 Task: Use LinkedIn's search filters to find people by current company, school, service category, title, location, and profile language.
Action: Mouse moved to (499, 71)
Screenshot: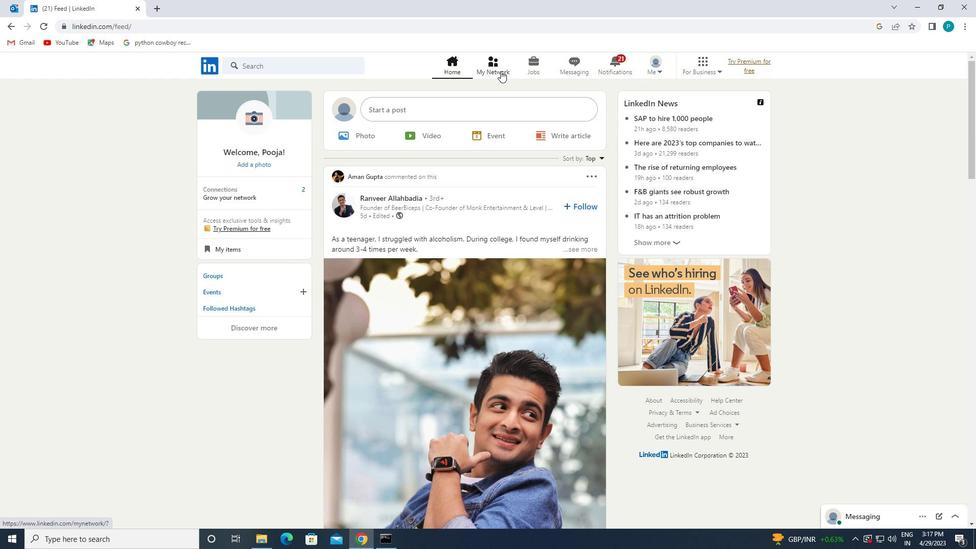 
Action: Mouse pressed left at (499, 71)
Screenshot: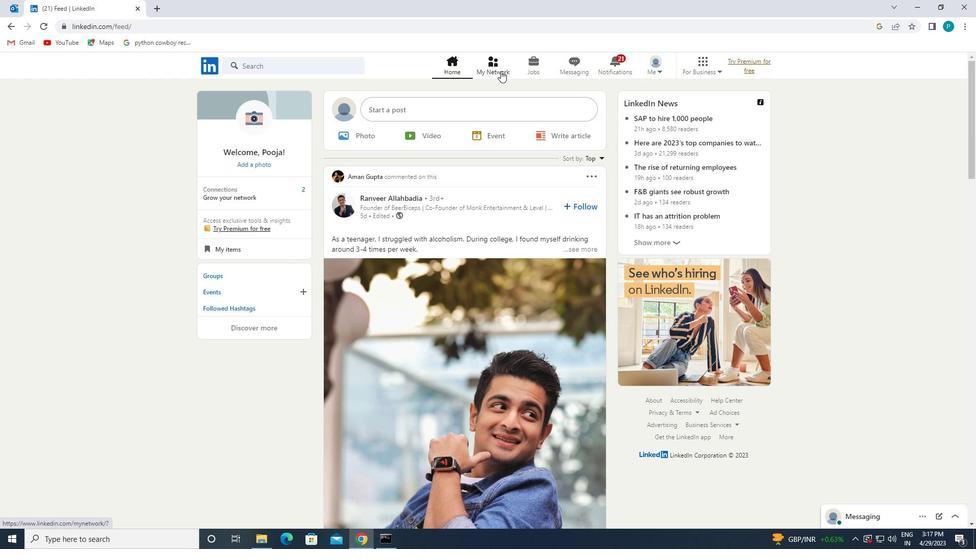 
Action: Mouse moved to (263, 125)
Screenshot: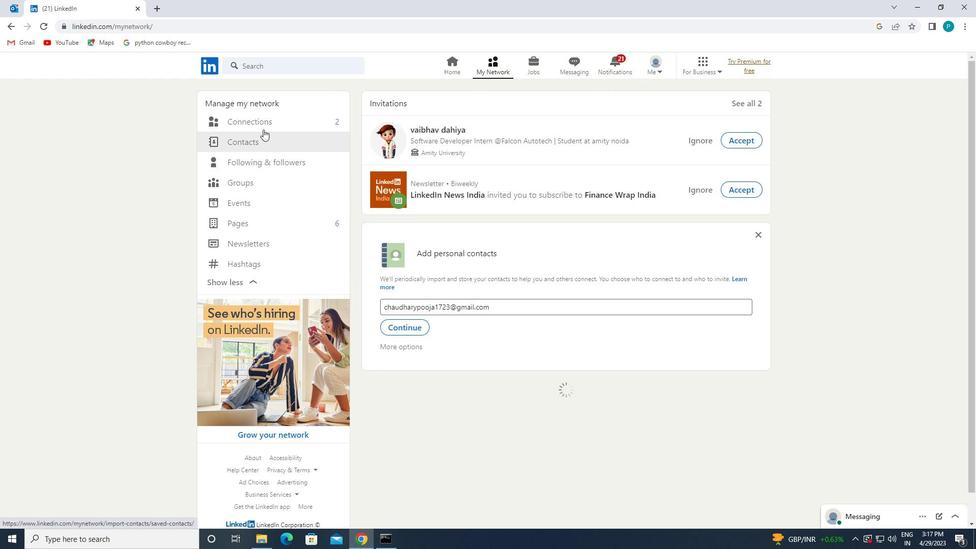
Action: Mouse pressed left at (263, 125)
Screenshot: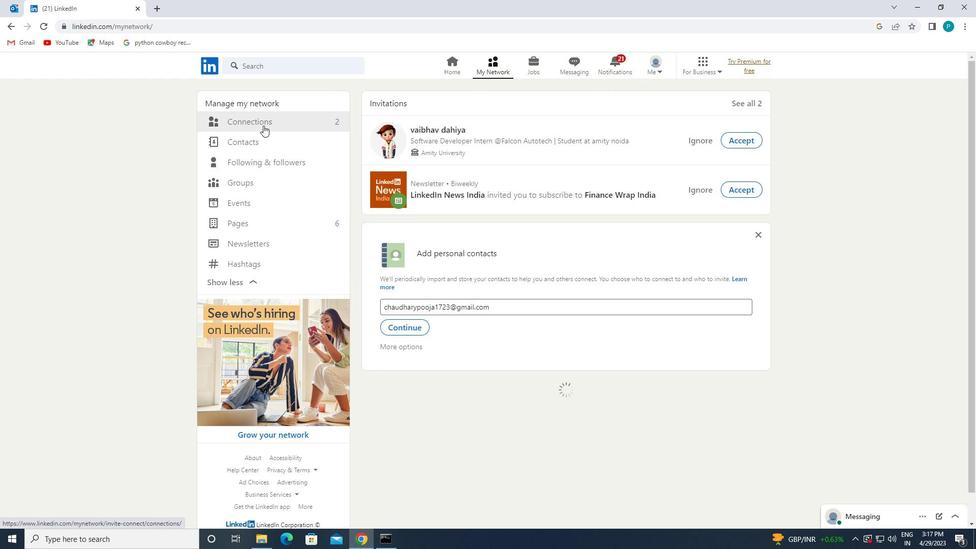 
Action: Mouse moved to (557, 123)
Screenshot: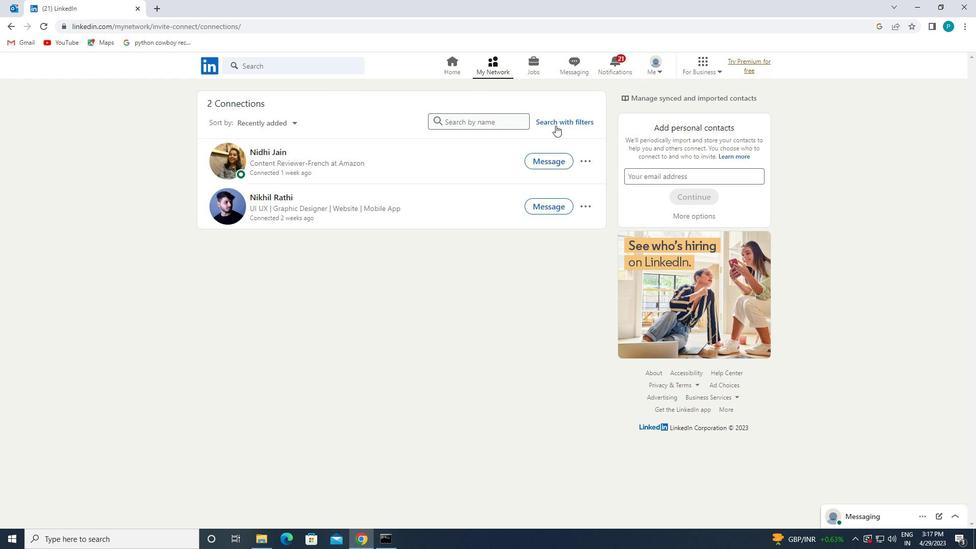 
Action: Mouse pressed left at (557, 123)
Screenshot: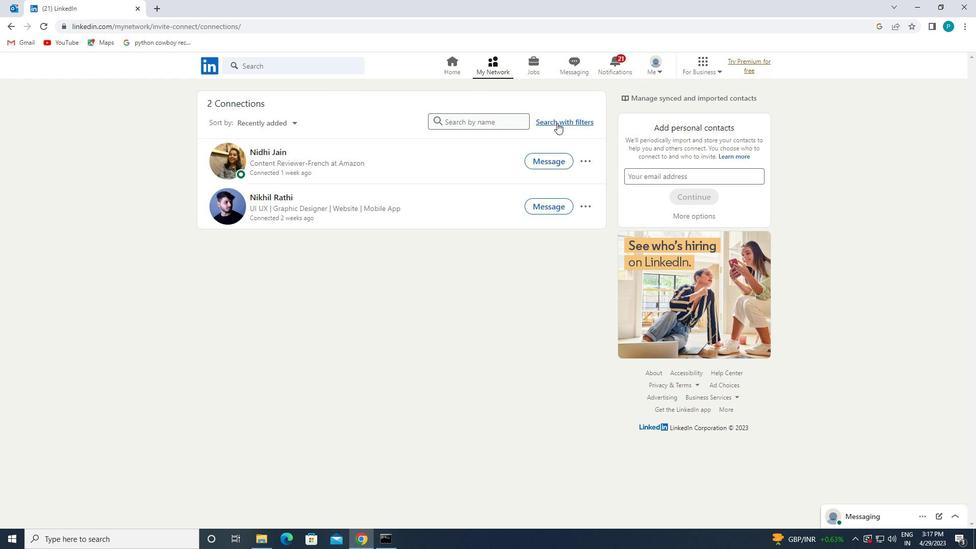 
Action: Mouse moved to (557, 93)
Screenshot: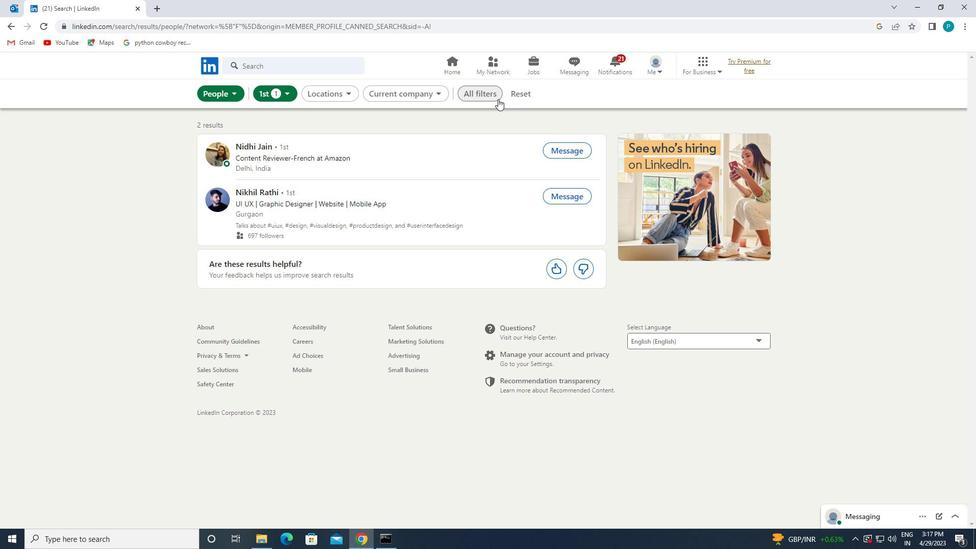 
Action: Mouse pressed left at (557, 93)
Screenshot: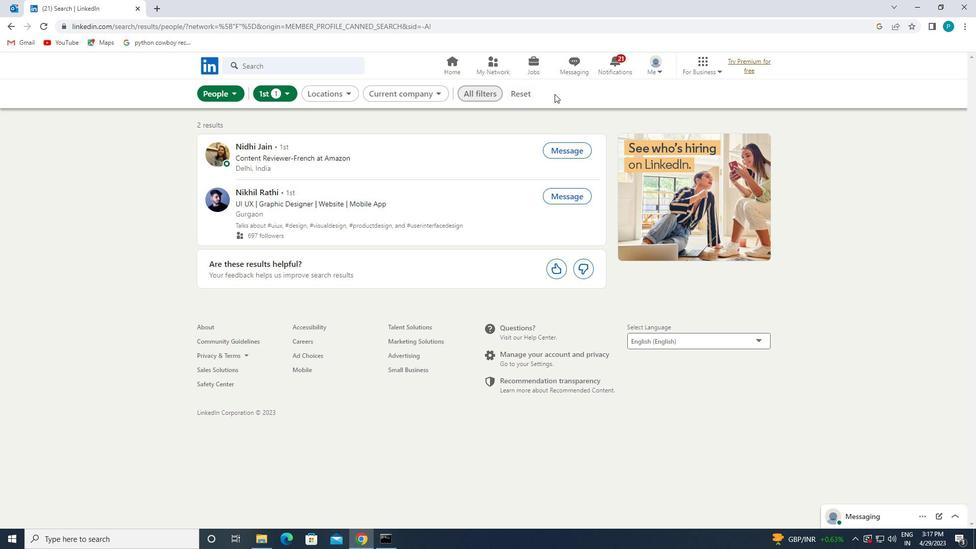 
Action: Mouse moved to (502, 96)
Screenshot: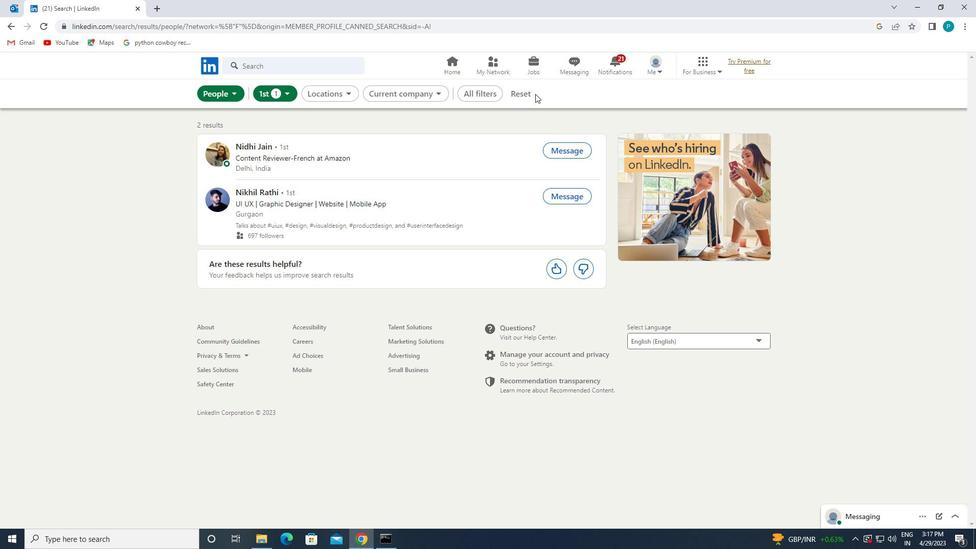 
Action: Mouse pressed left at (502, 96)
Screenshot: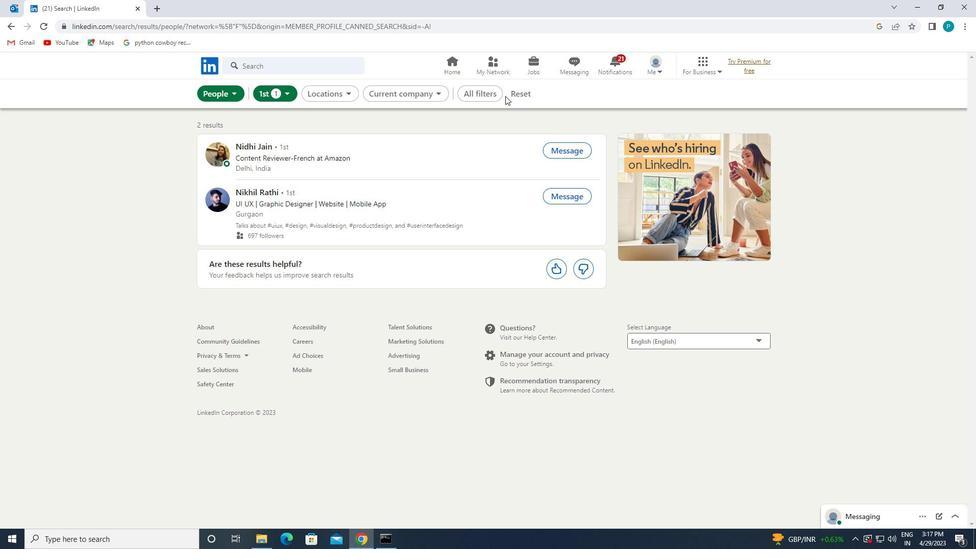 
Action: Mouse moved to (524, 96)
Screenshot: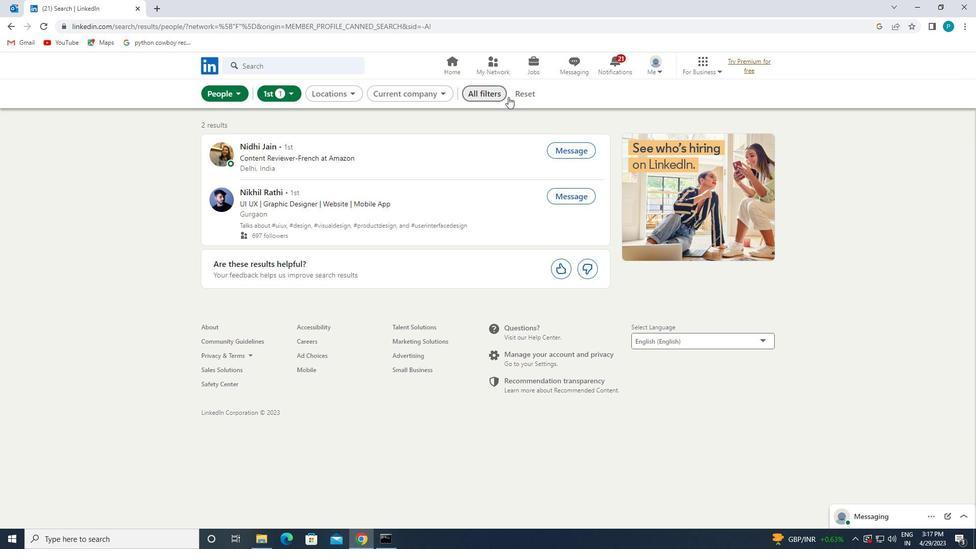 
Action: Mouse pressed left at (524, 96)
Screenshot: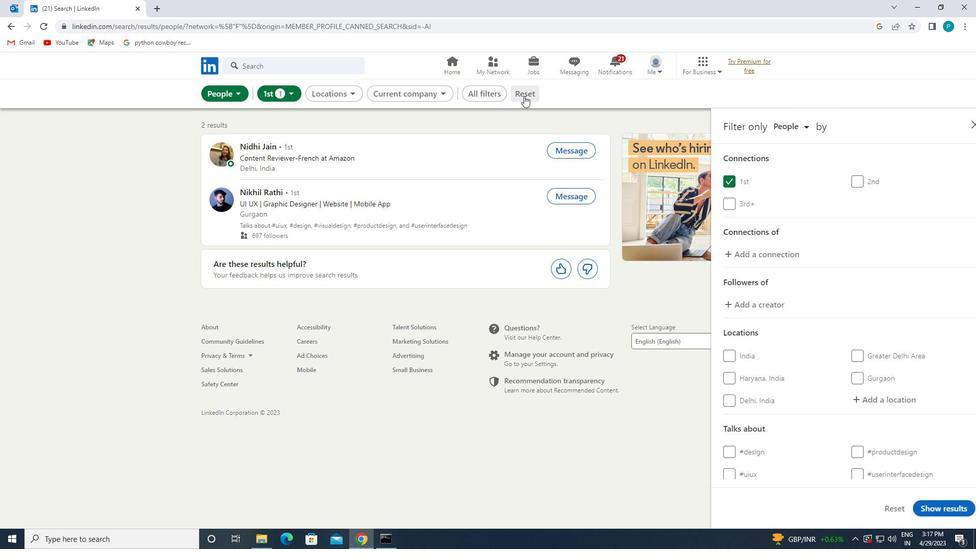 
Action: Mouse moved to (818, 268)
Screenshot: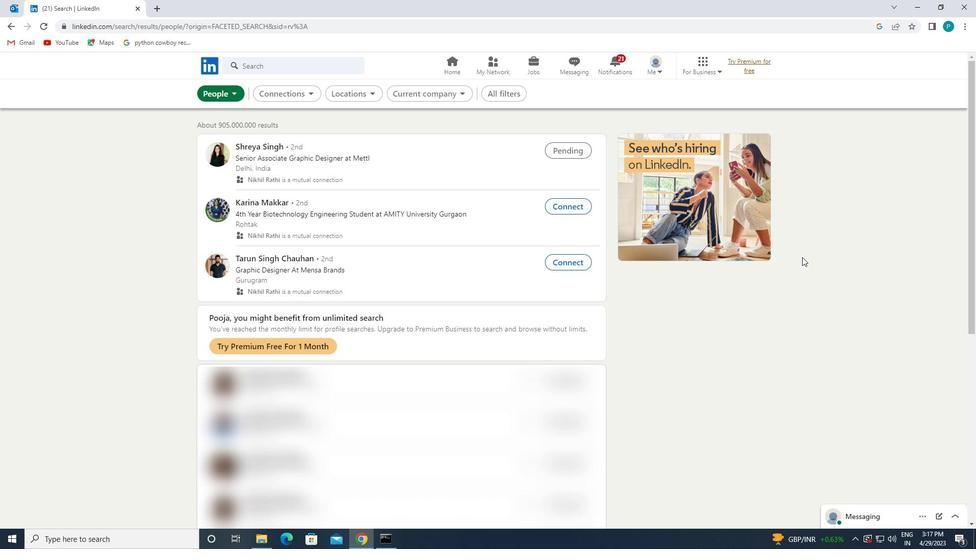
Action: Mouse scrolled (818, 267) with delta (0, 0)
Screenshot: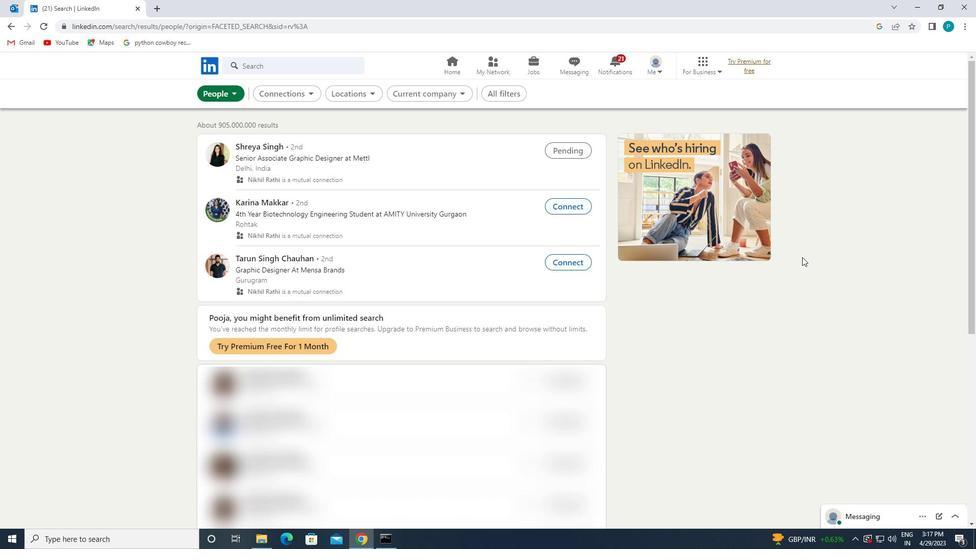 
Action: Mouse scrolled (818, 267) with delta (0, 0)
Screenshot: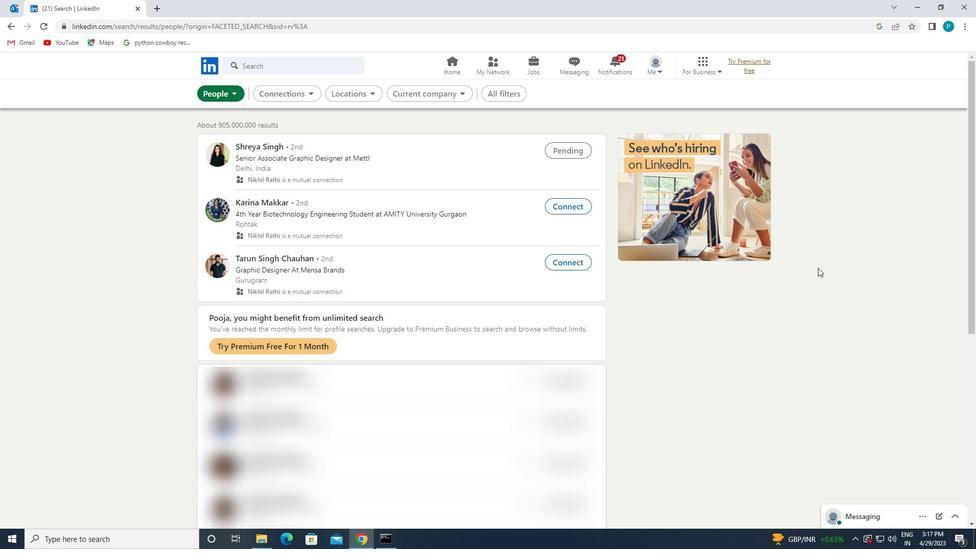 
Action: Mouse moved to (502, 96)
Screenshot: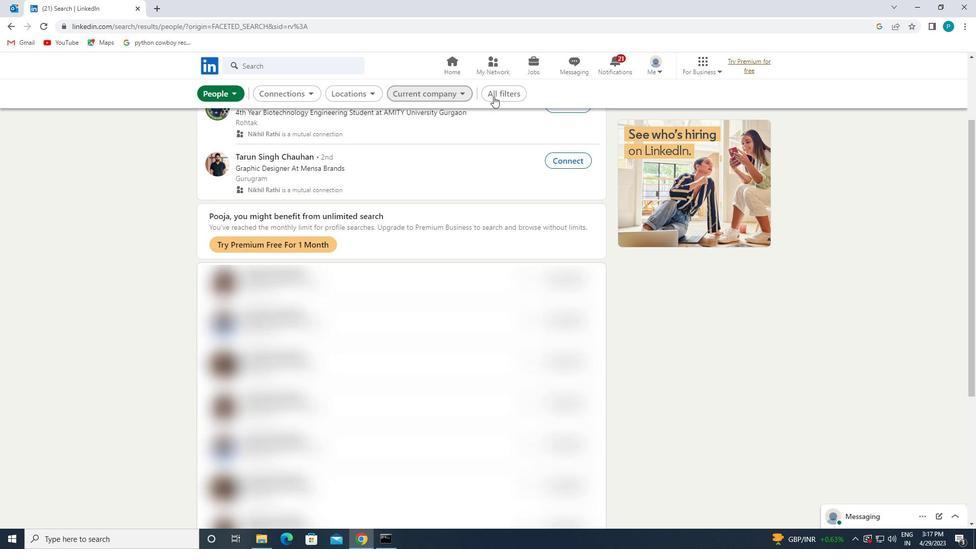 
Action: Mouse pressed left at (502, 96)
Screenshot: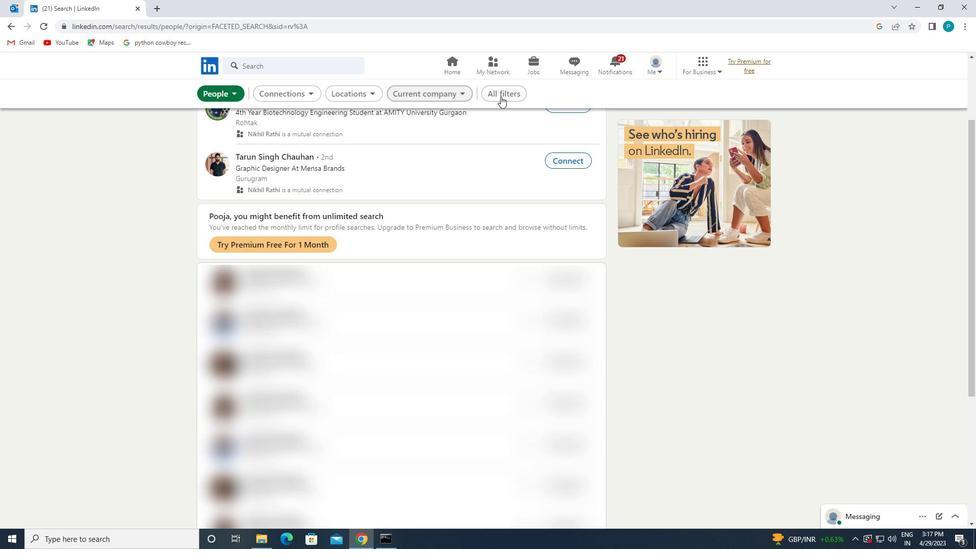 
Action: Mouse moved to (823, 298)
Screenshot: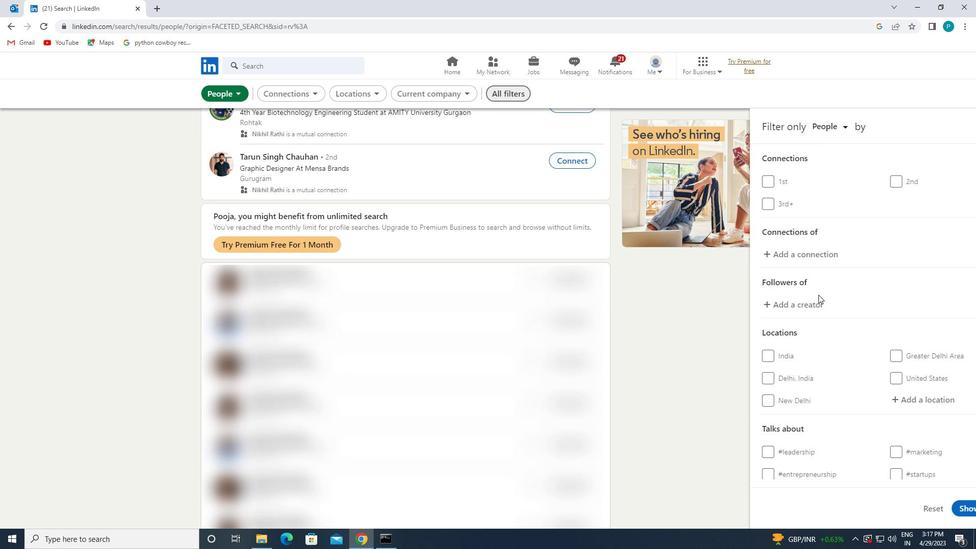 
Action: Mouse scrolled (823, 297) with delta (0, 0)
Screenshot: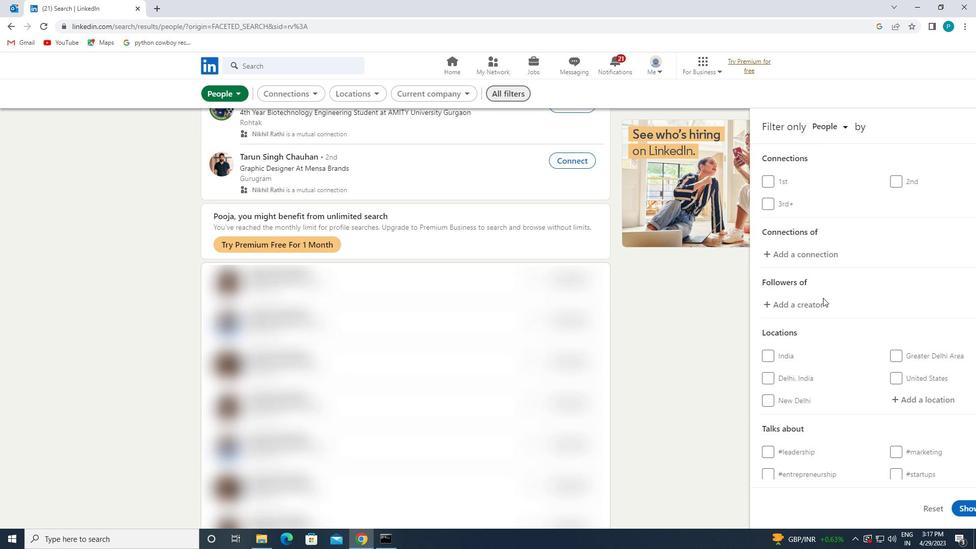 
Action: Mouse scrolled (823, 297) with delta (0, 0)
Screenshot: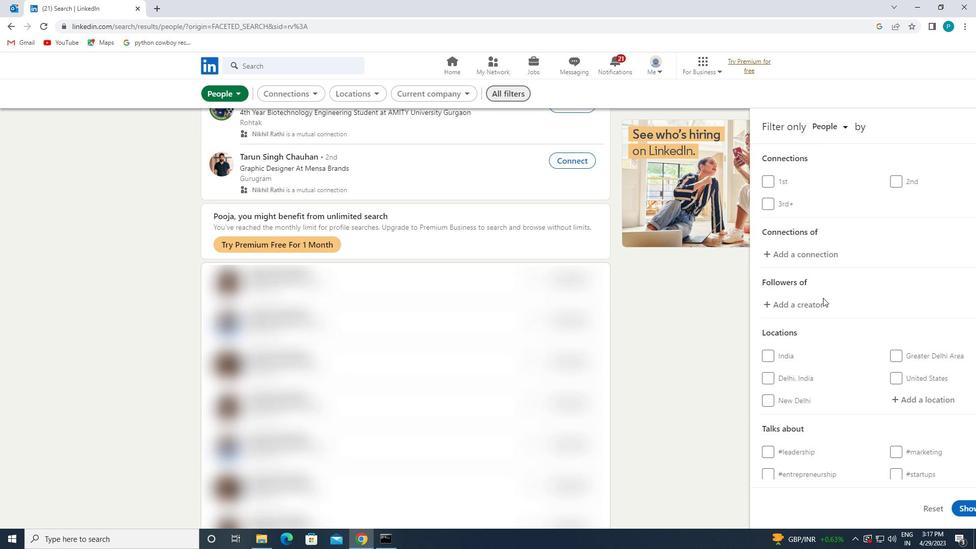 
Action: Mouse moved to (856, 305)
Screenshot: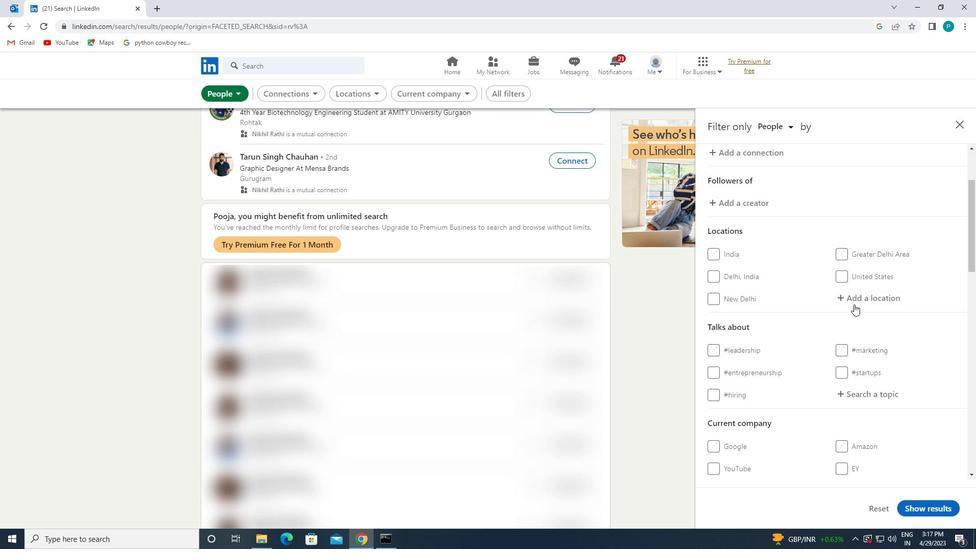 
Action: Mouse pressed left at (856, 305)
Screenshot: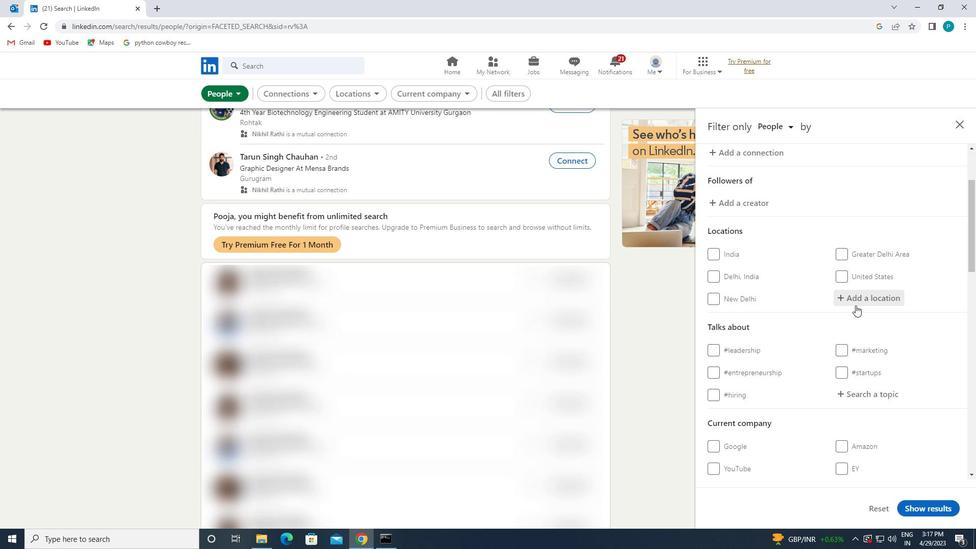 
Action: Mouse moved to (867, 299)
Screenshot: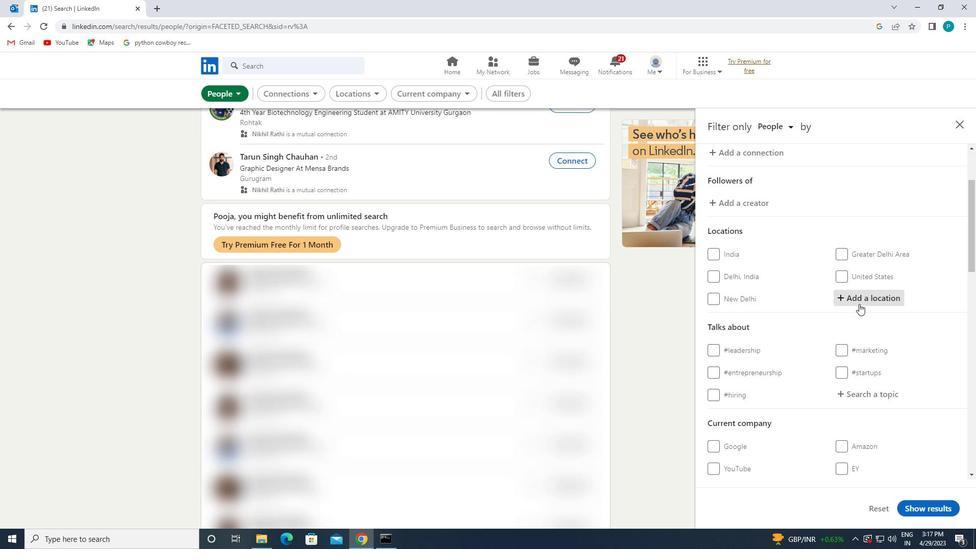 
Action: Key pressed <Key.caps_lock>x<Key.caps_lock>ihe
Screenshot: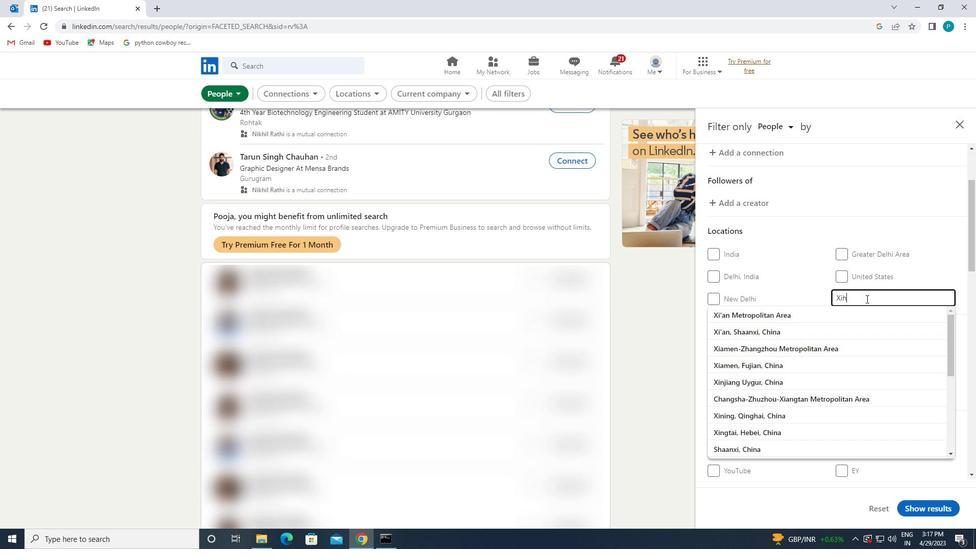 
Action: Mouse moved to (872, 382)
Screenshot: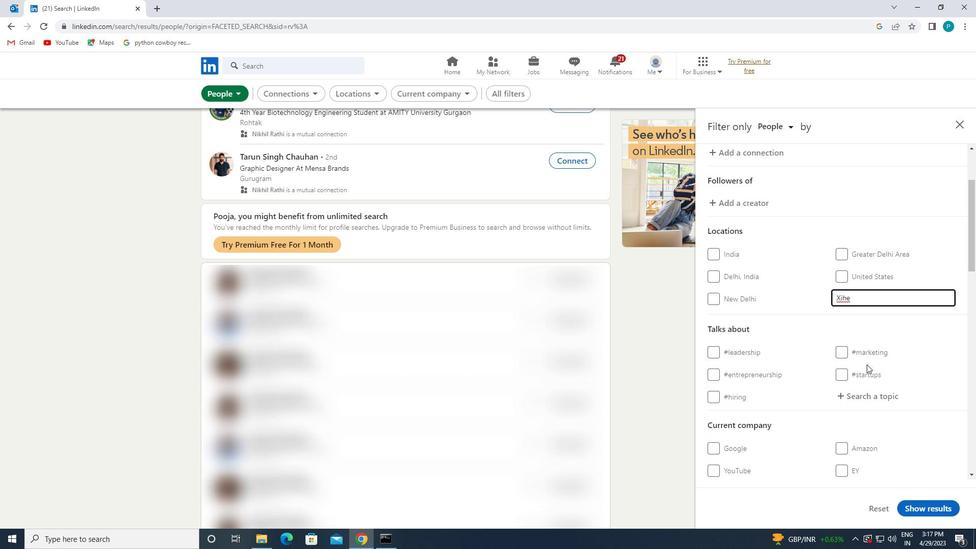 
Action: Mouse scrolled (872, 382) with delta (0, 0)
Screenshot: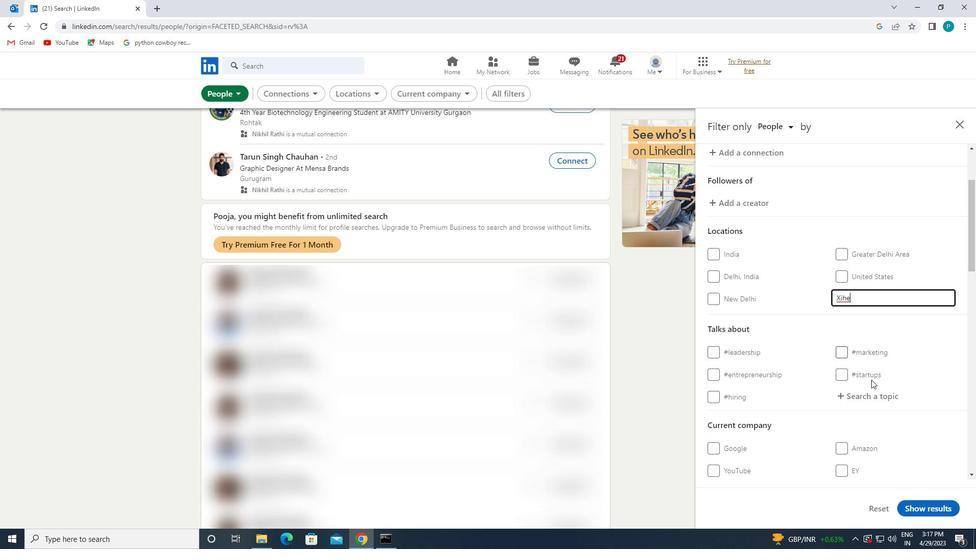 
Action: Mouse moved to (863, 348)
Screenshot: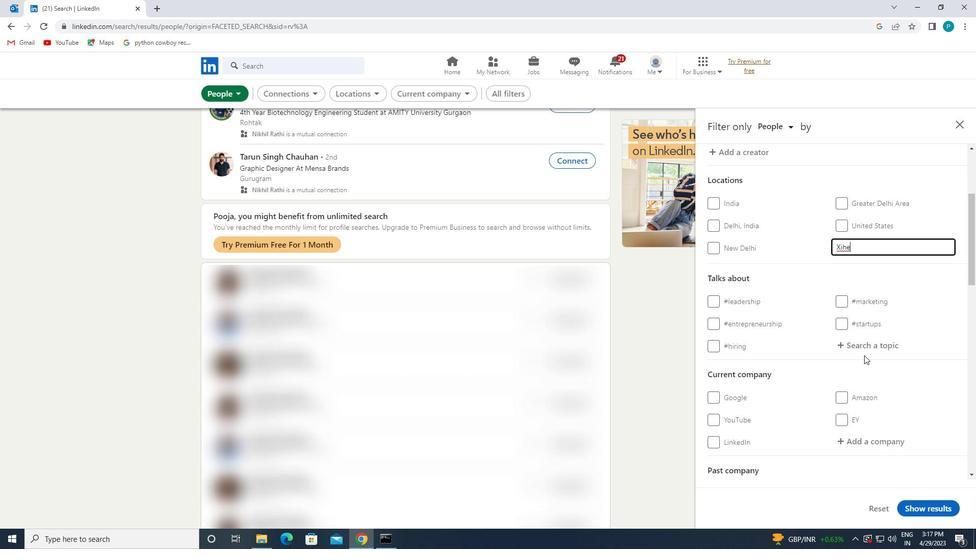 
Action: Mouse pressed left at (863, 348)
Screenshot: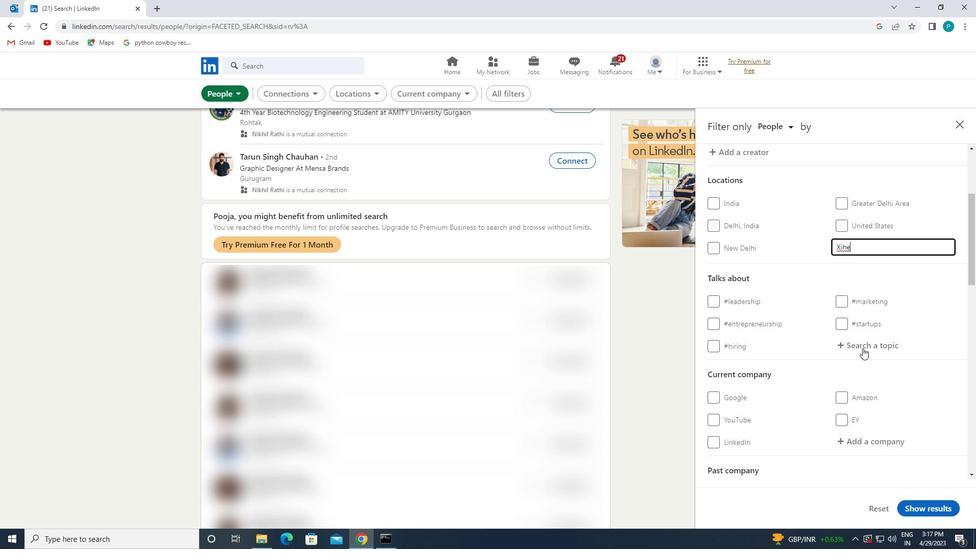 
Action: Key pressed <Key.shift>#STRATEGY
Screenshot: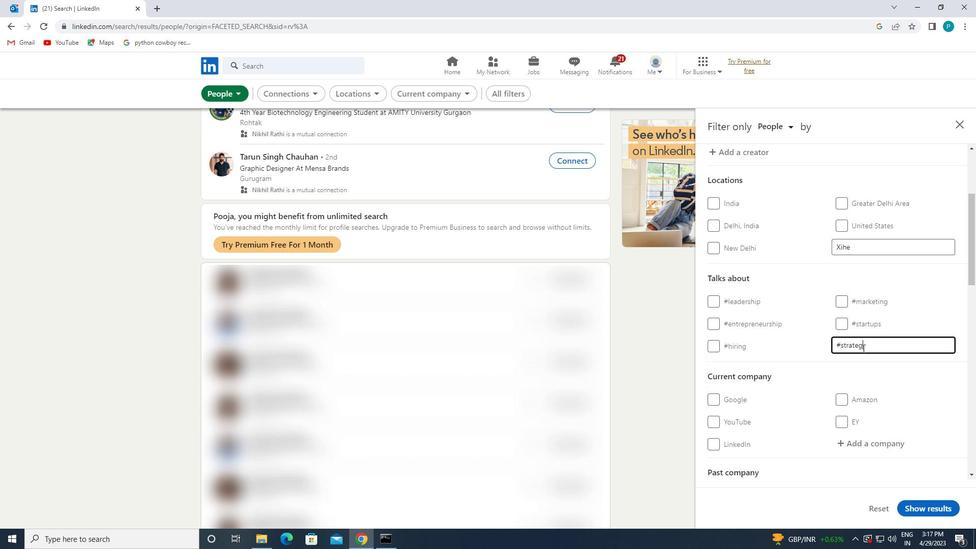 
Action: Mouse moved to (830, 432)
Screenshot: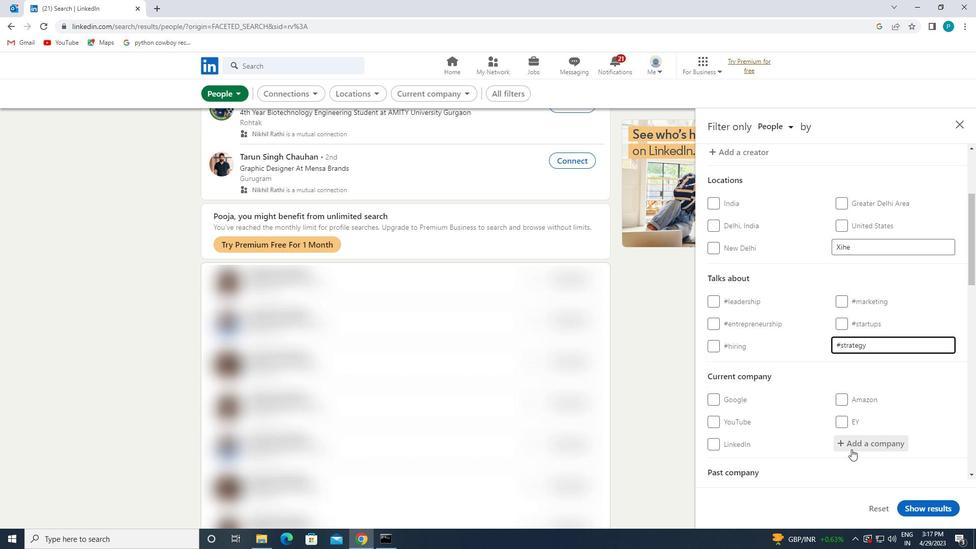 
Action: Mouse scrolled (830, 431) with delta (0, 0)
Screenshot: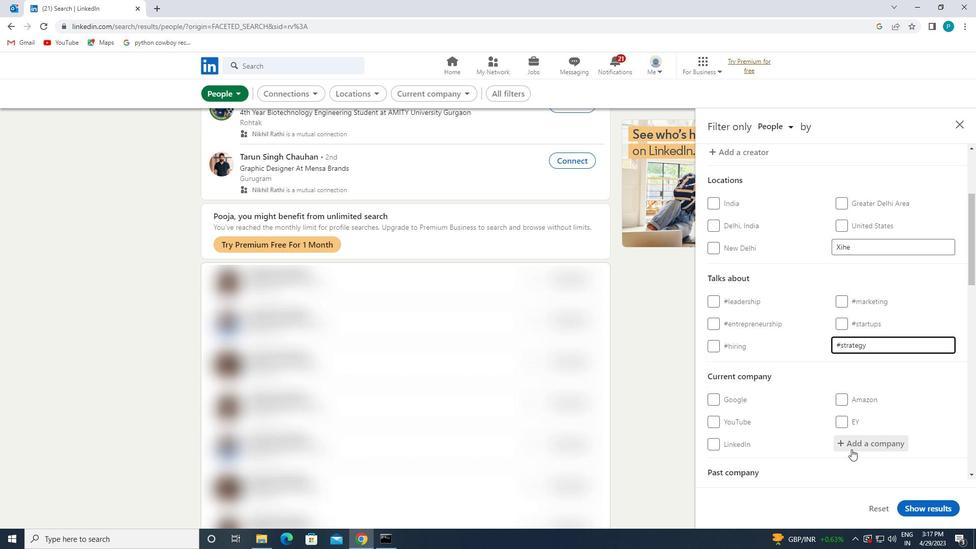 
Action: Mouse scrolled (830, 431) with delta (0, 0)
Screenshot: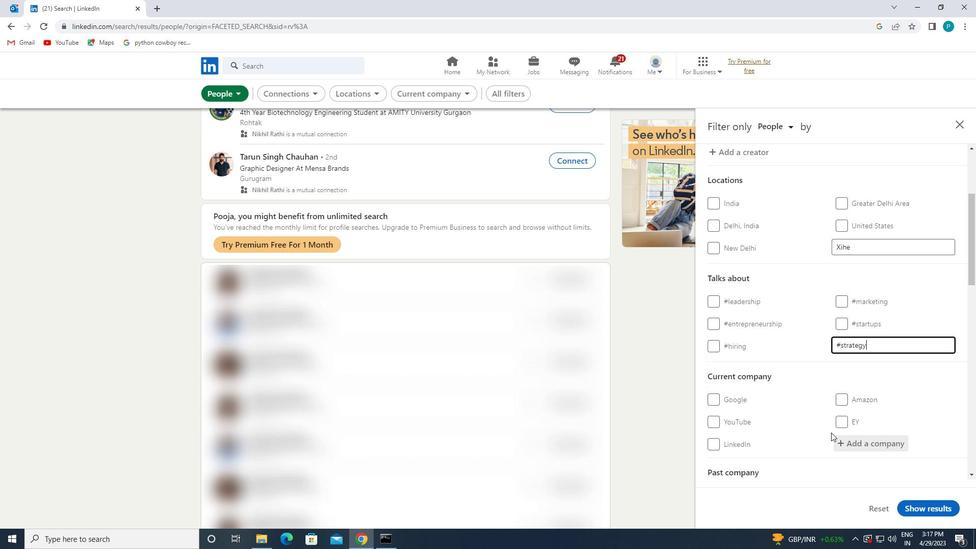 
Action: Mouse scrolled (830, 431) with delta (0, 0)
Screenshot: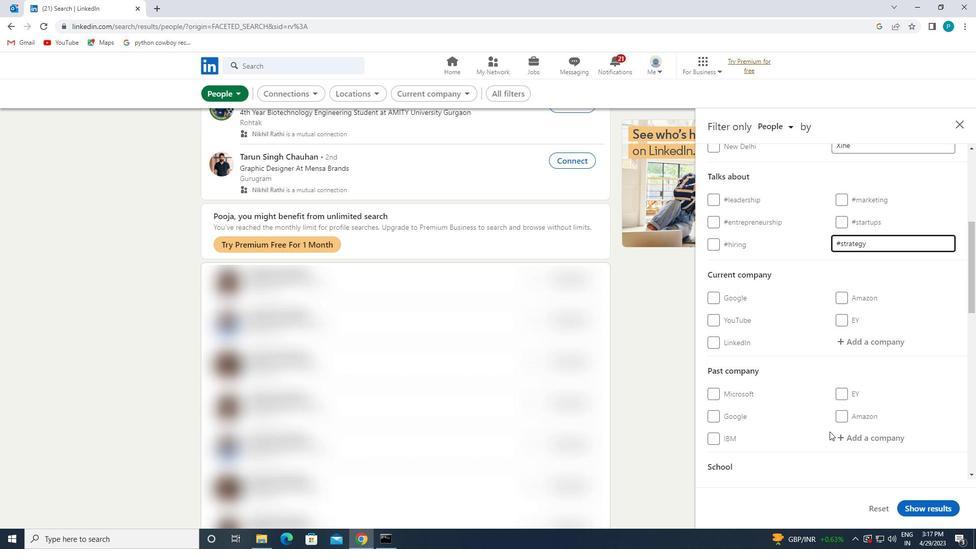 
Action: Mouse scrolled (830, 431) with delta (0, 0)
Screenshot: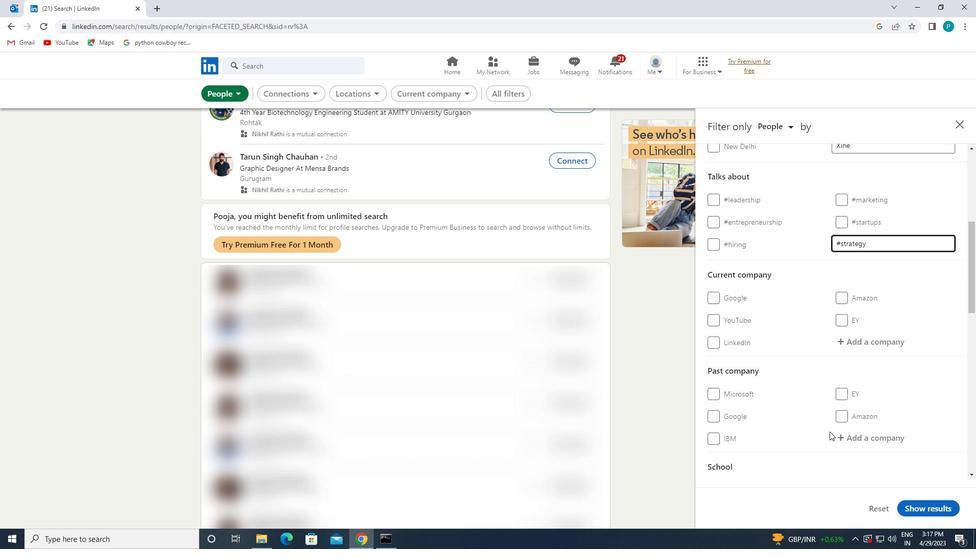 
Action: Mouse moved to (781, 409)
Screenshot: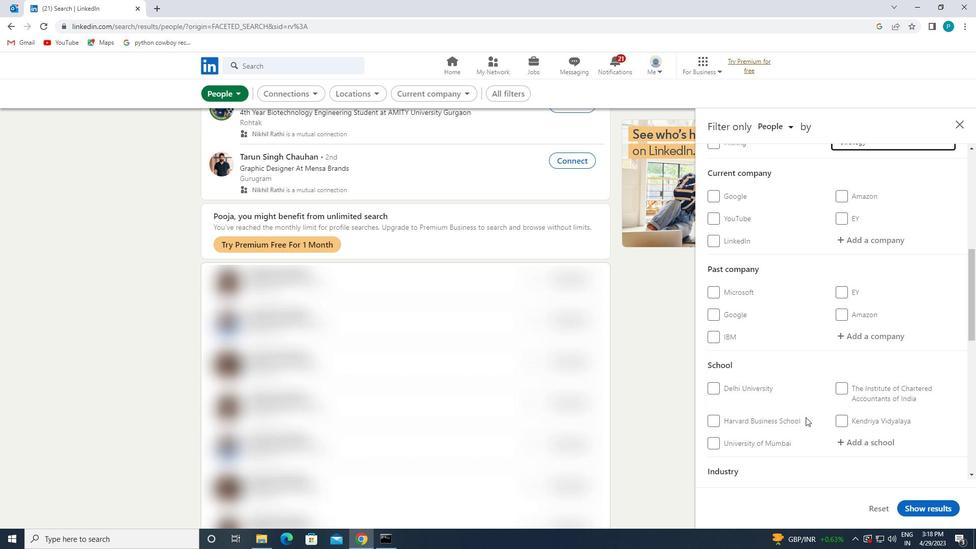 
Action: Mouse scrolled (781, 408) with delta (0, 0)
Screenshot: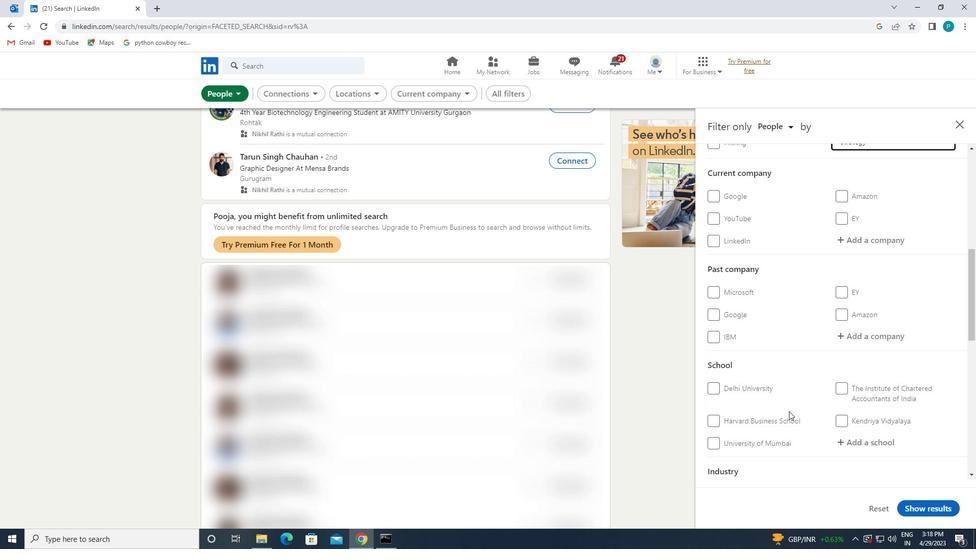 
Action: Mouse scrolled (781, 408) with delta (0, 0)
Screenshot: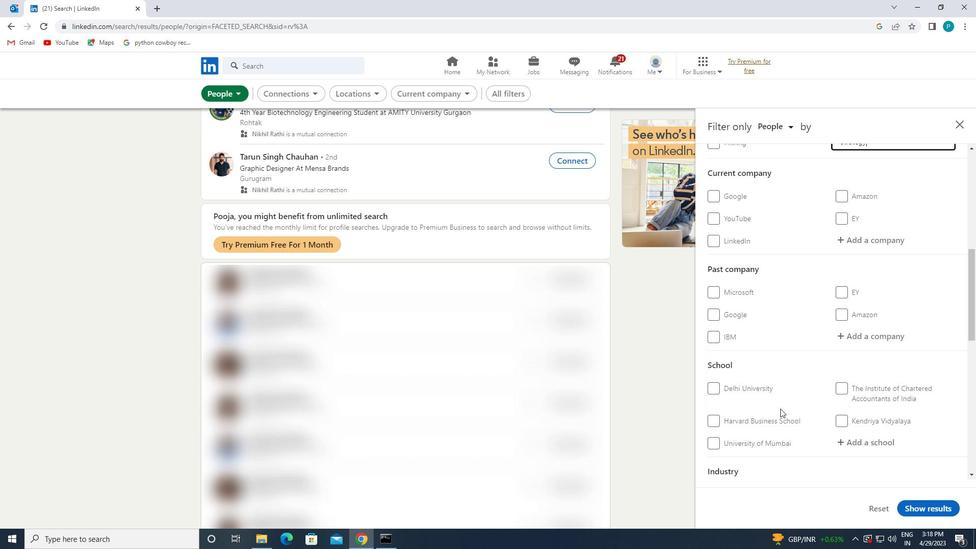 
Action: Mouse moved to (768, 411)
Screenshot: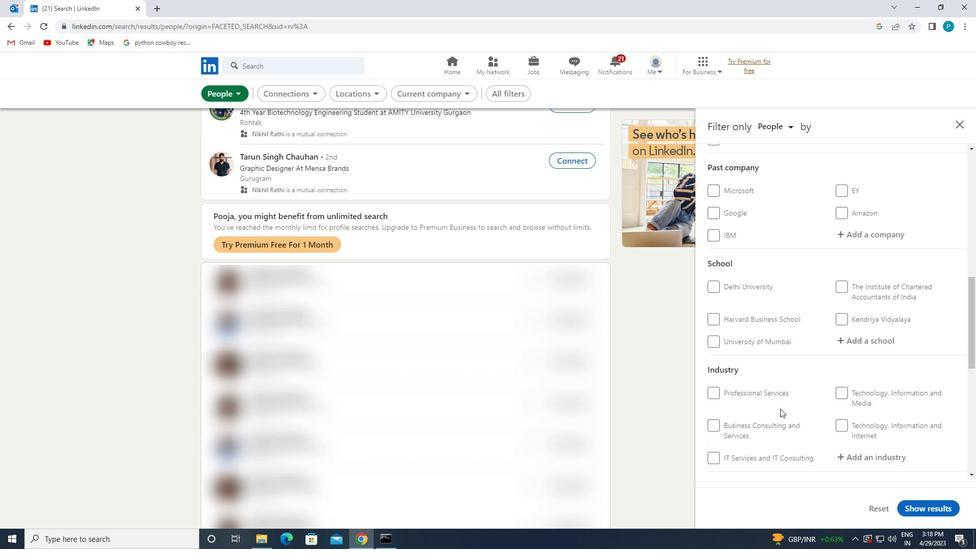 
Action: Mouse scrolled (768, 410) with delta (0, 0)
Screenshot: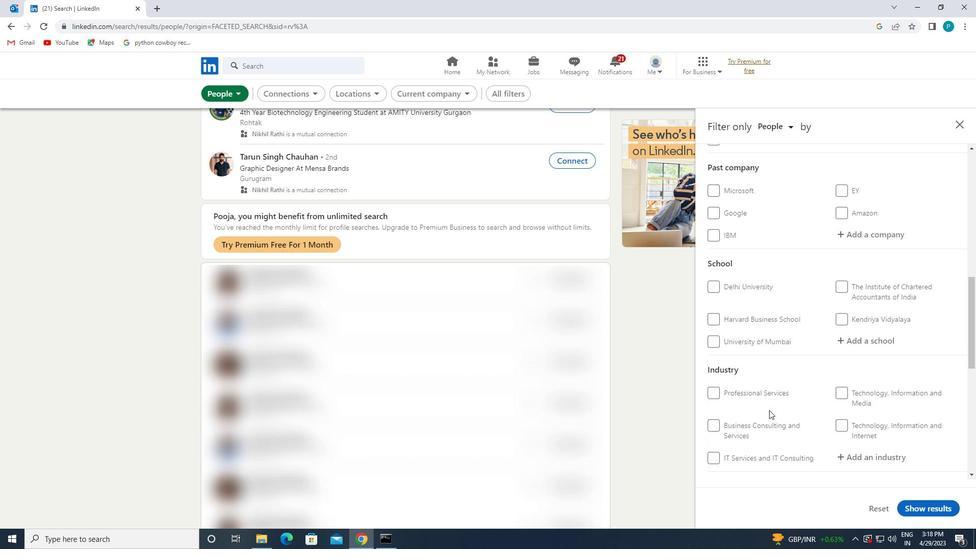
Action: Mouse scrolled (768, 410) with delta (0, 0)
Screenshot: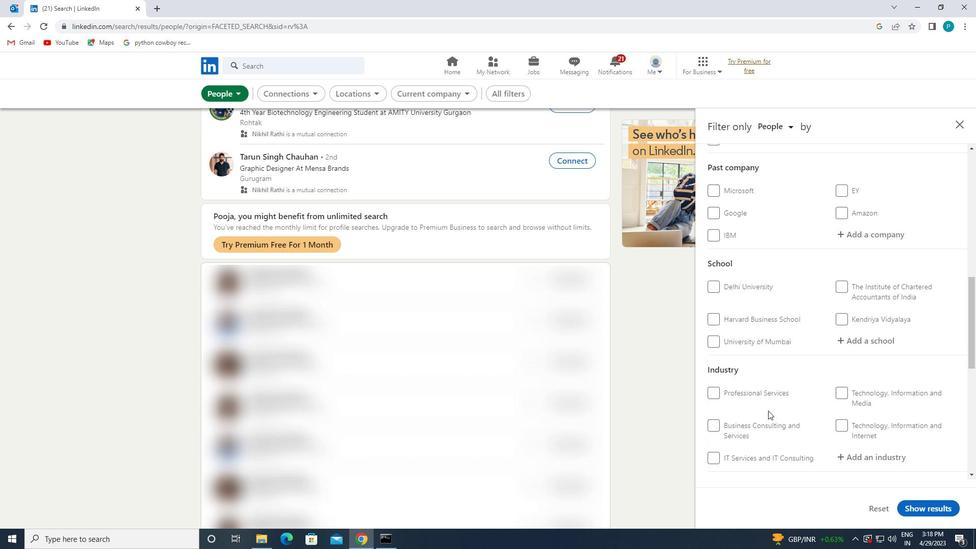 
Action: Mouse scrolled (768, 410) with delta (0, 0)
Screenshot: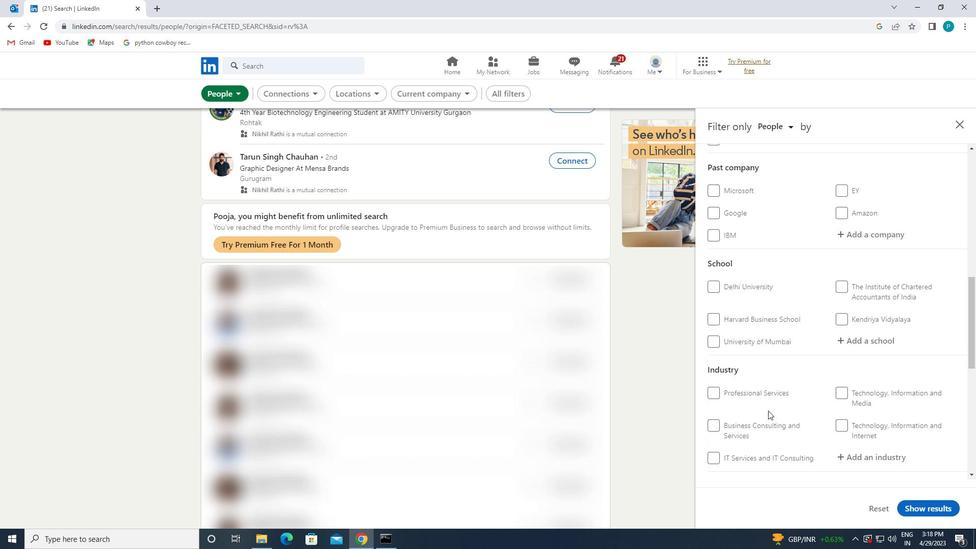 
Action: Mouse moved to (851, 349)
Screenshot: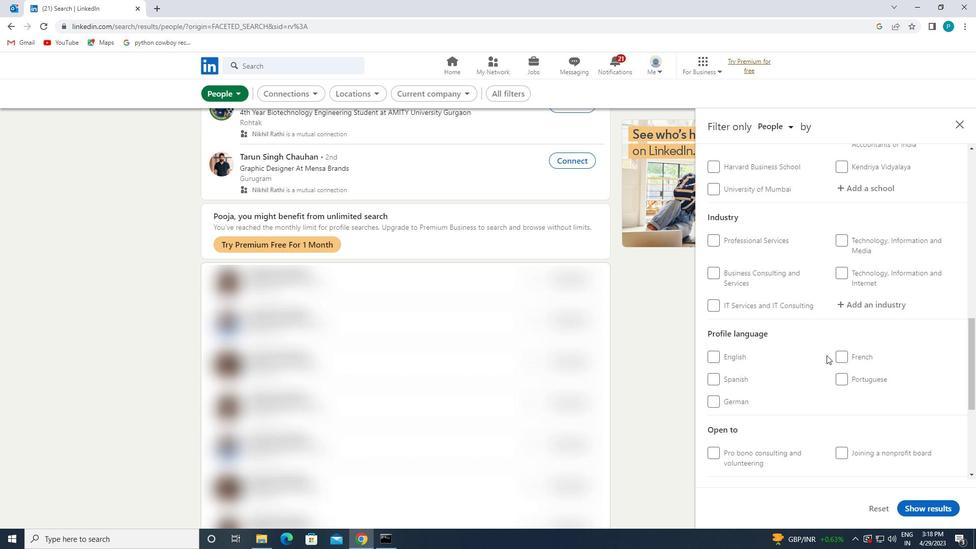 
Action: Mouse pressed left at (851, 349)
Screenshot: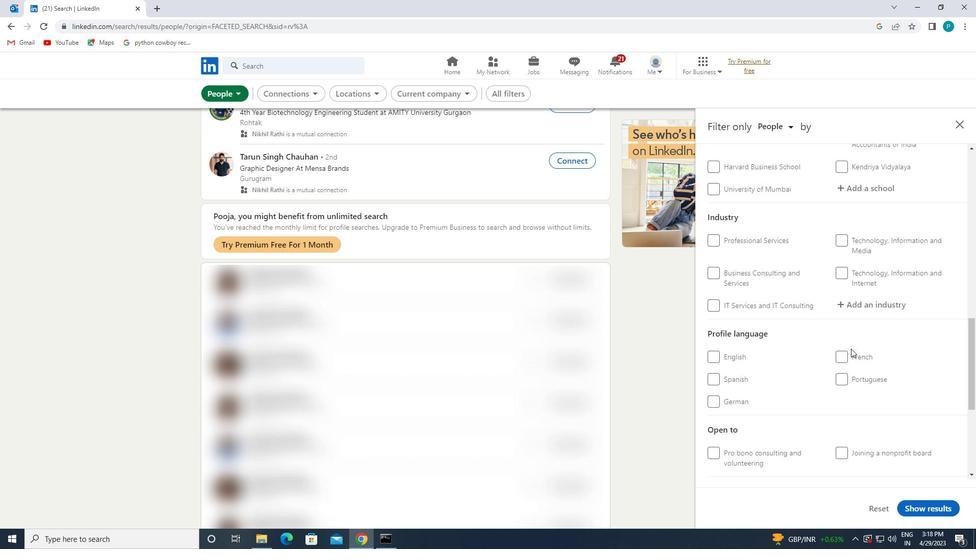 
Action: Mouse moved to (859, 358)
Screenshot: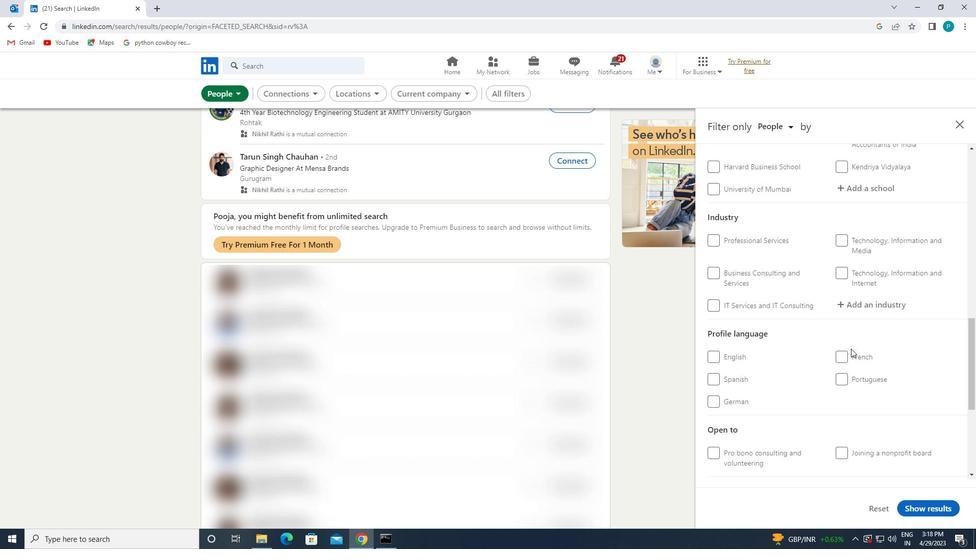
Action: Mouse pressed left at (859, 358)
Screenshot: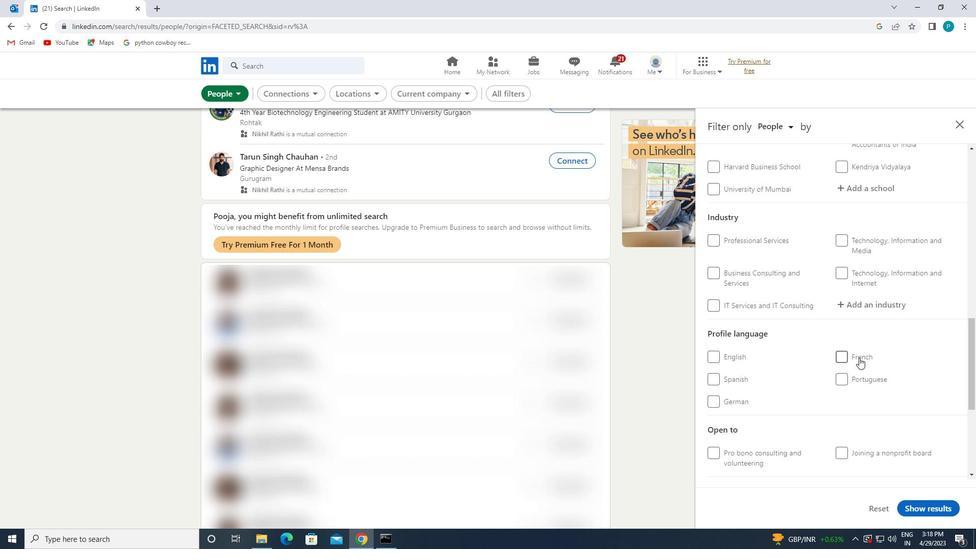 
Action: Mouse moved to (897, 349)
Screenshot: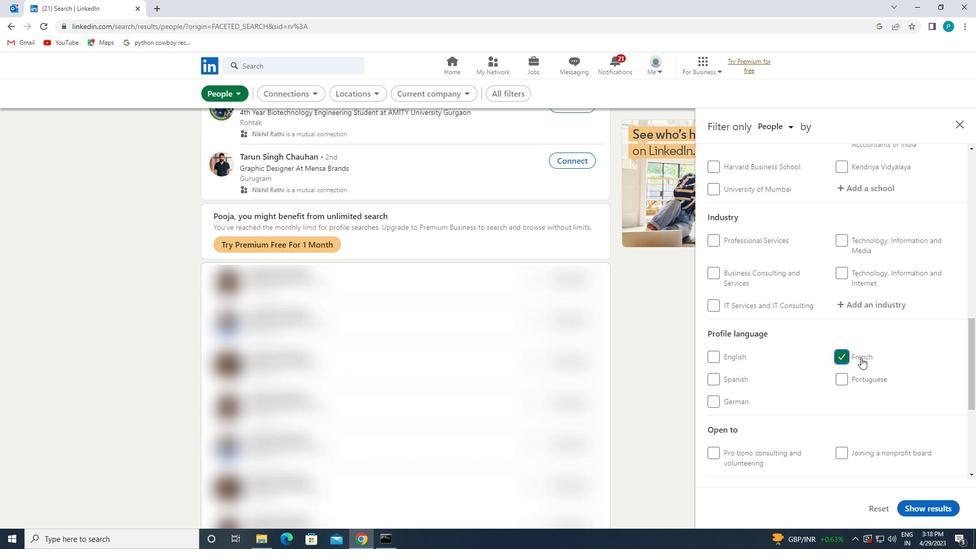 
Action: Mouse scrolled (897, 350) with delta (0, 0)
Screenshot: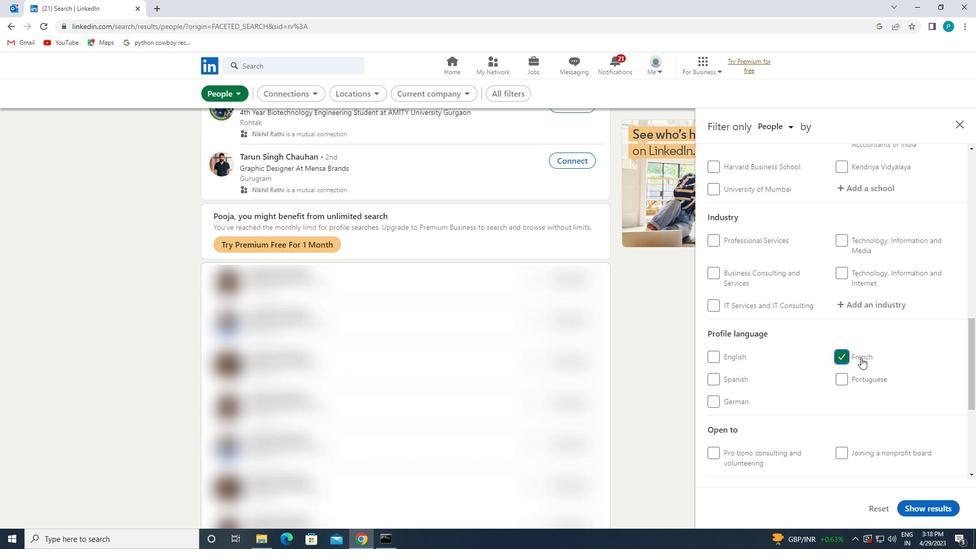 
Action: Mouse scrolled (897, 350) with delta (0, 0)
Screenshot: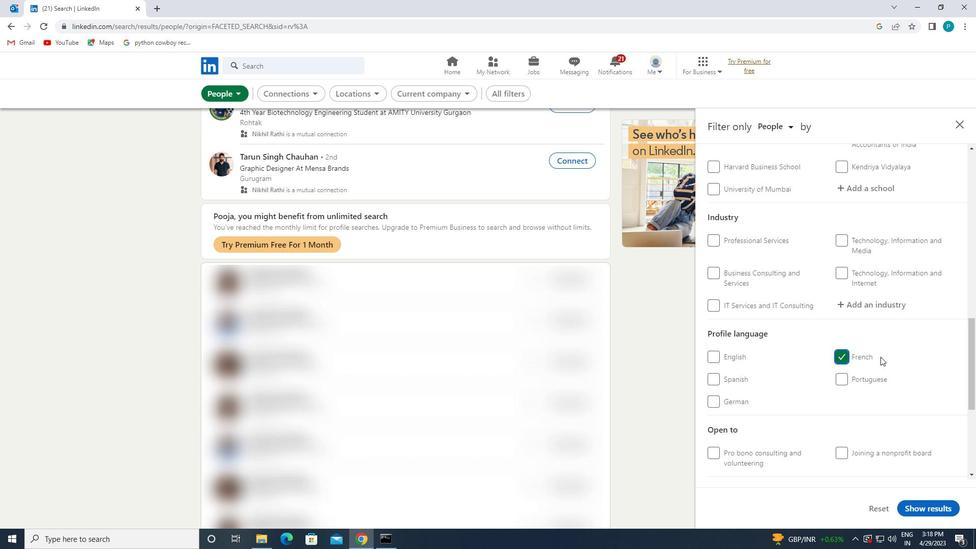 
Action: Mouse scrolled (897, 350) with delta (0, 0)
Screenshot: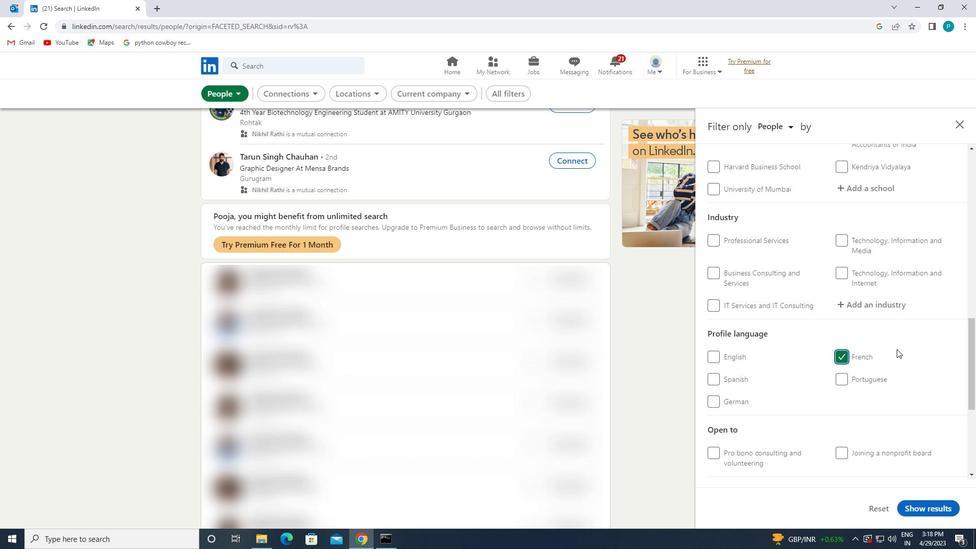 
Action: Mouse moved to (887, 321)
Screenshot: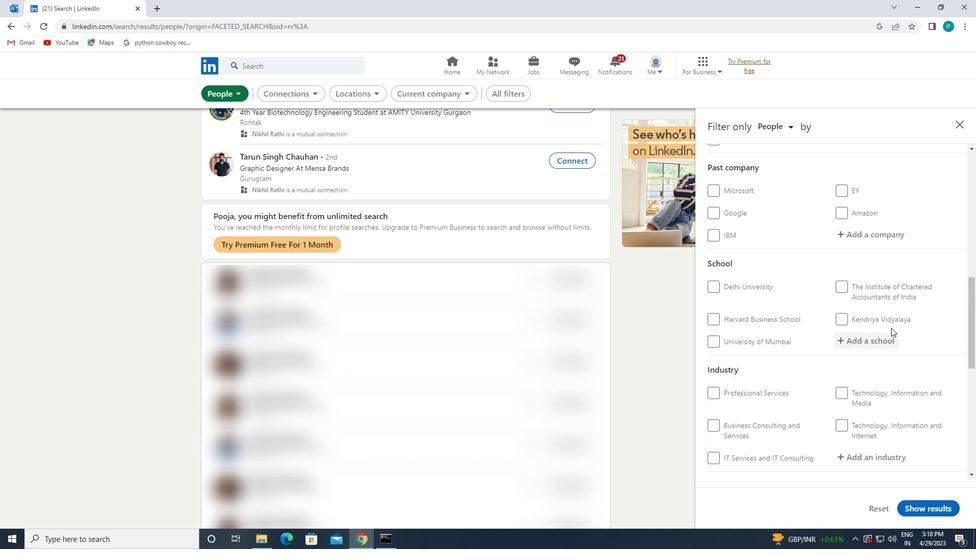 
Action: Mouse scrolled (887, 322) with delta (0, 0)
Screenshot: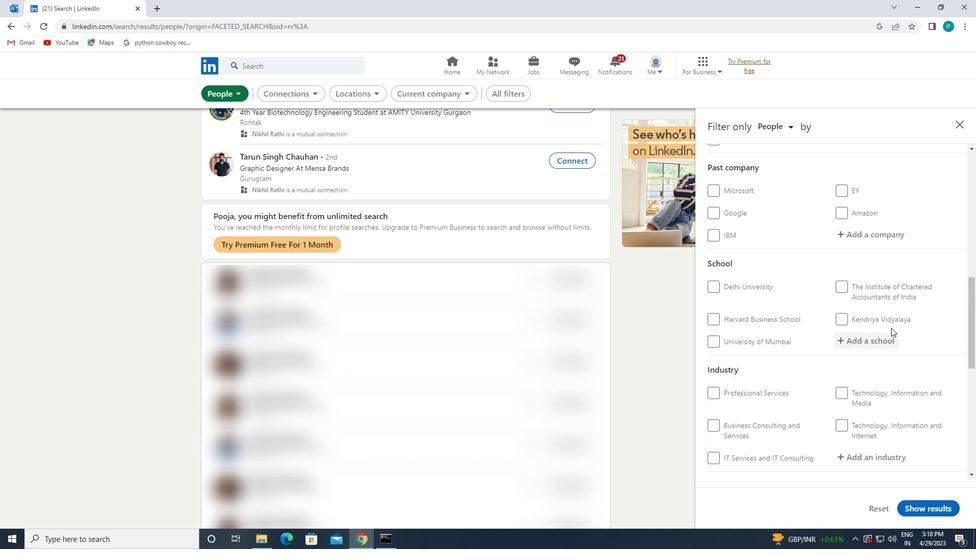 
Action: Mouse moved to (886, 321)
Screenshot: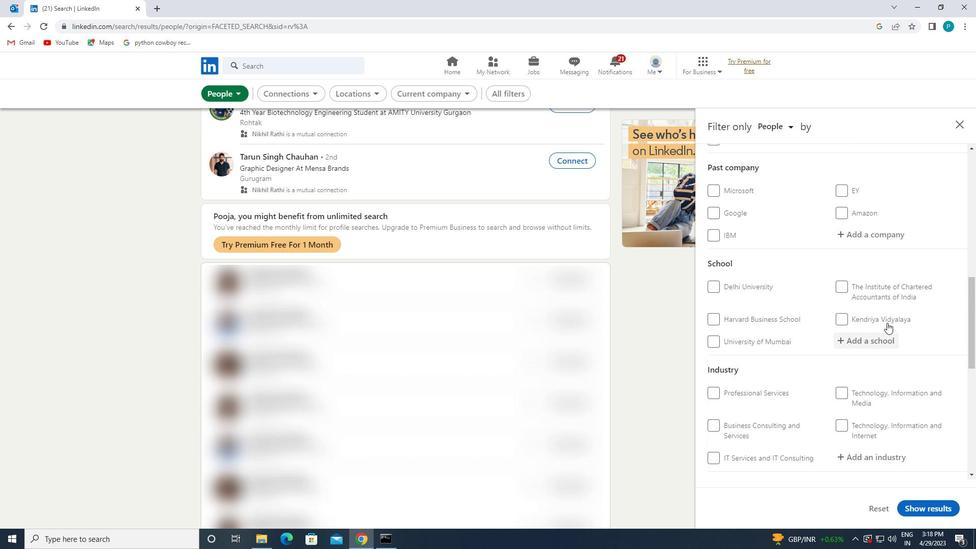 
Action: Mouse scrolled (886, 322) with delta (0, 0)
Screenshot: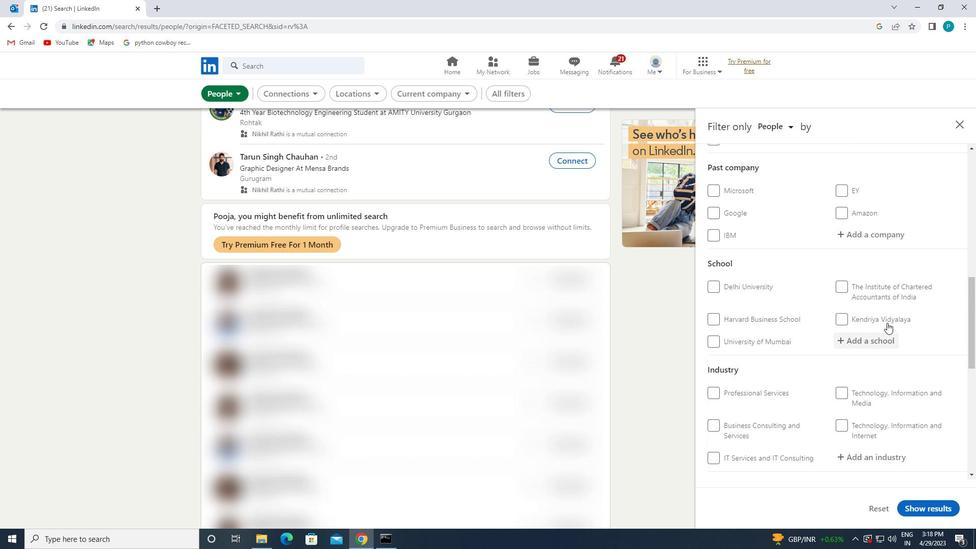 
Action: Mouse moved to (861, 243)
Screenshot: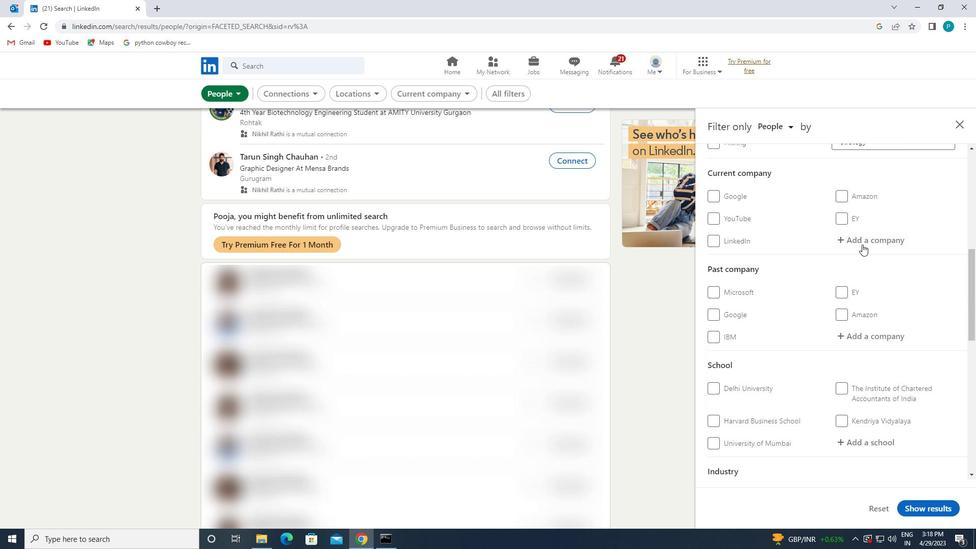 
Action: Mouse pressed left at (861, 243)
Screenshot: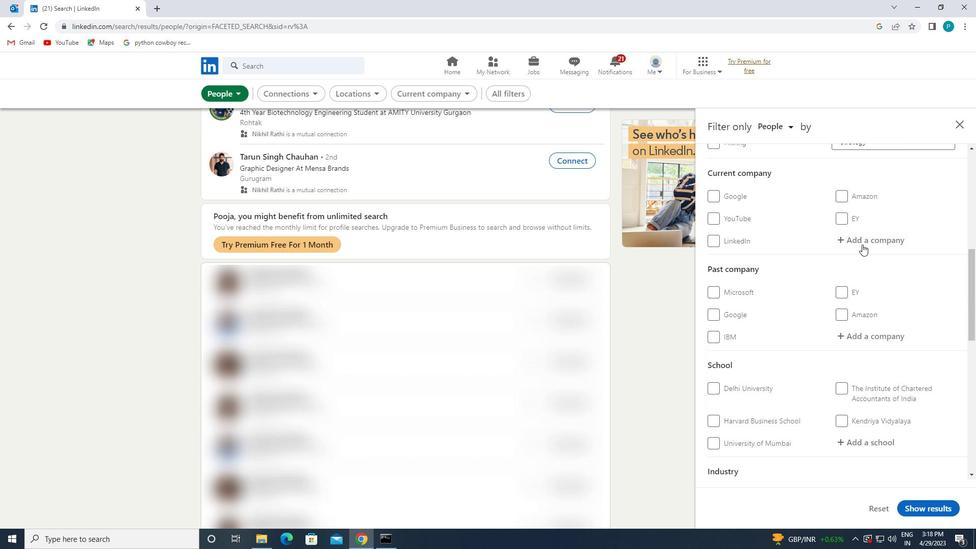 
Action: Key pressed <Key.caps_lock>I<Key.caps_lock>NFINITE
Screenshot: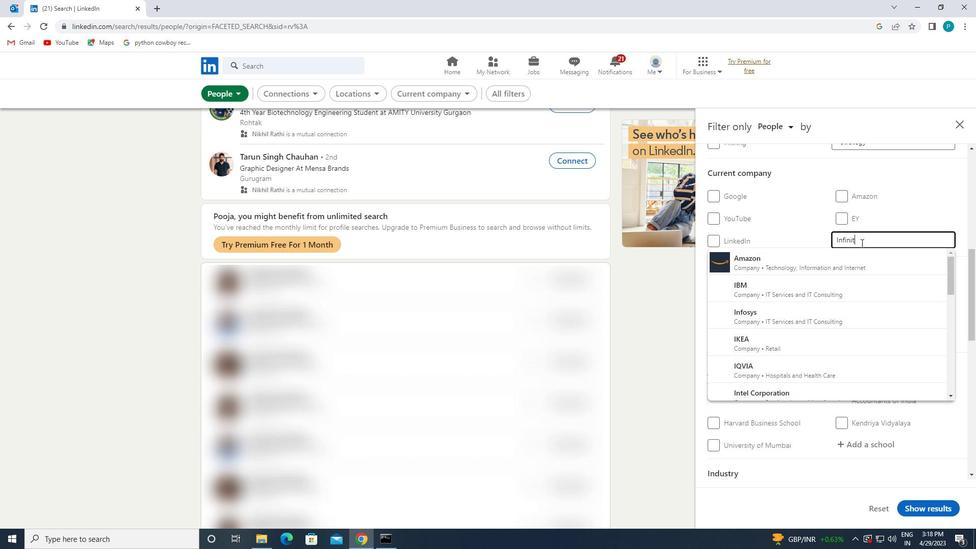 
Action: Mouse moved to (841, 269)
Screenshot: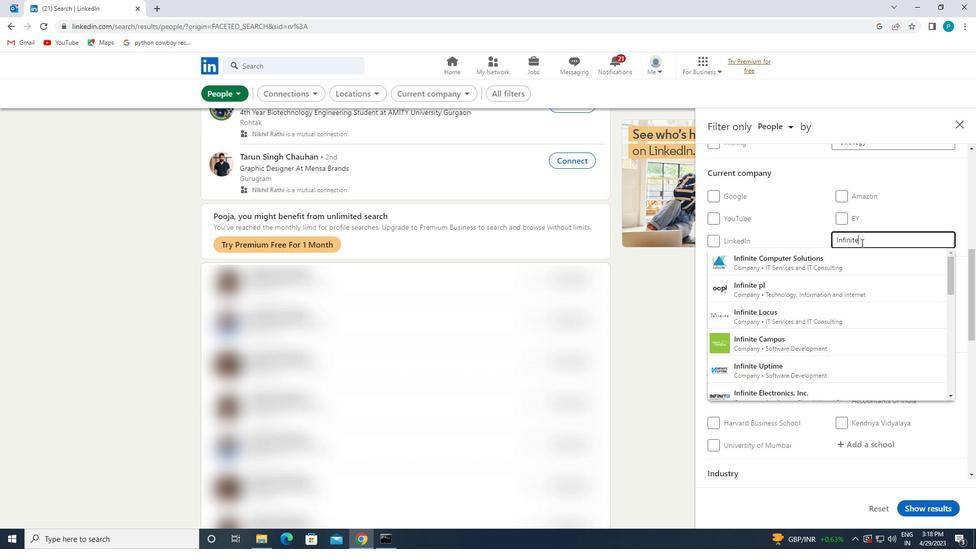 
Action: Mouse pressed left at (841, 269)
Screenshot: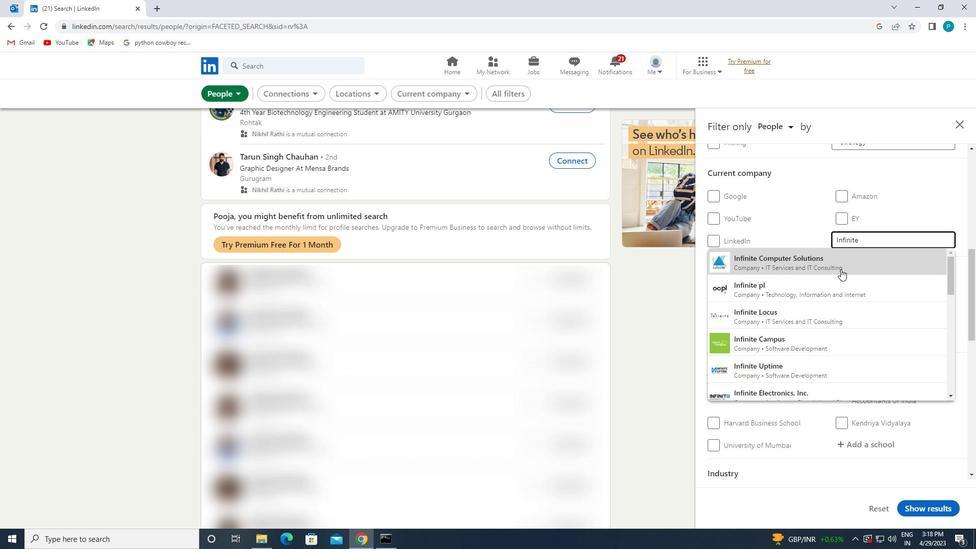 
Action: Mouse scrolled (841, 269) with delta (0, 0)
Screenshot: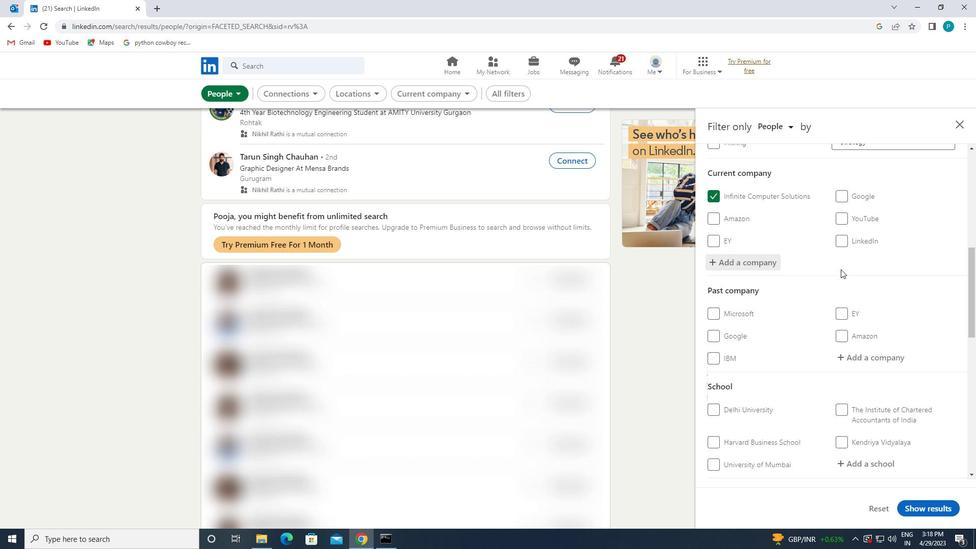 
Action: Mouse scrolled (841, 269) with delta (0, 0)
Screenshot: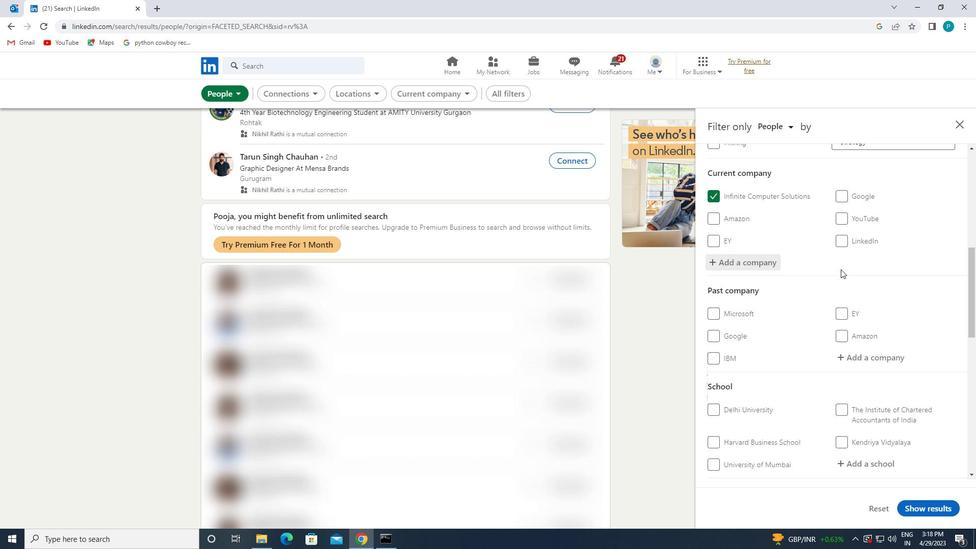 
Action: Mouse moved to (852, 318)
Screenshot: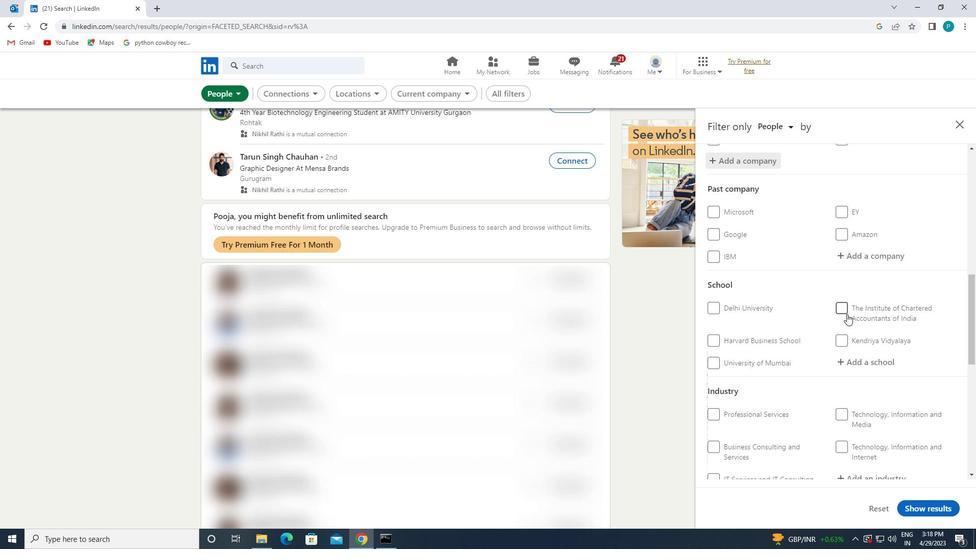 
Action: Mouse scrolled (852, 317) with delta (0, 0)
Screenshot: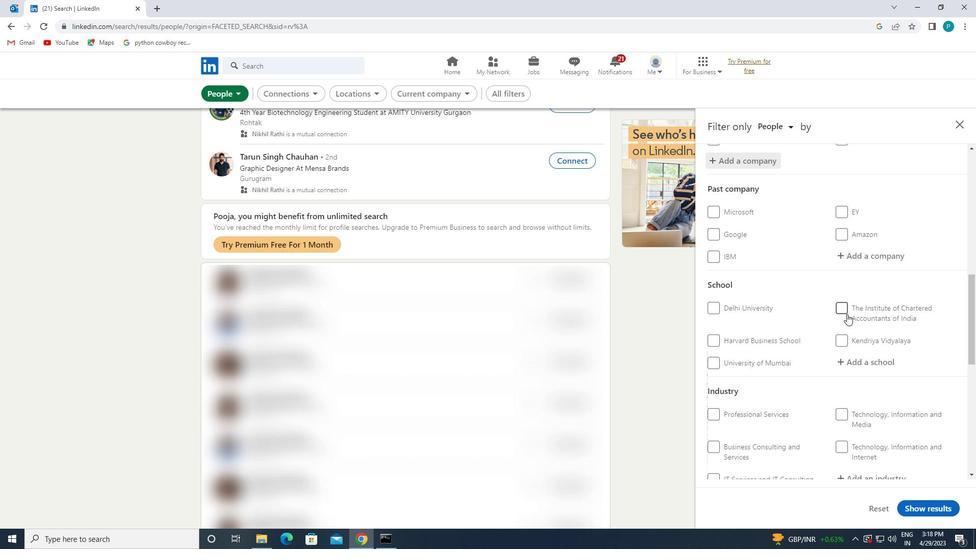 
Action: Mouse moved to (853, 323)
Screenshot: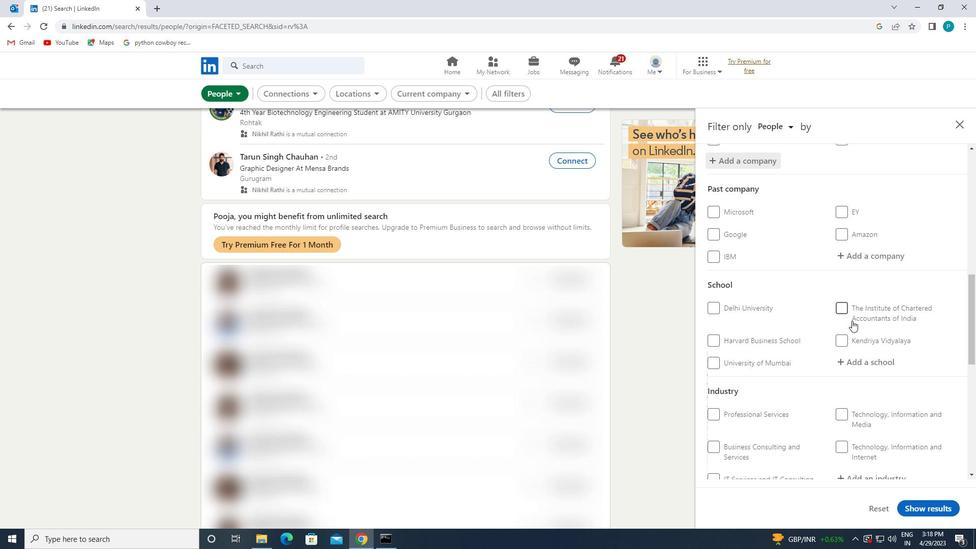 
Action: Mouse pressed left at (853, 323)
Screenshot: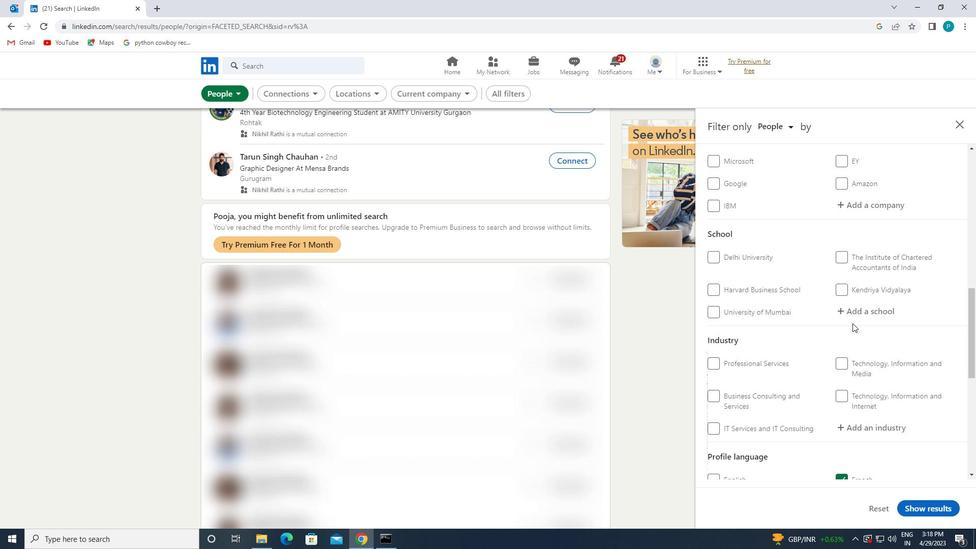 
Action: Mouse moved to (851, 311)
Screenshot: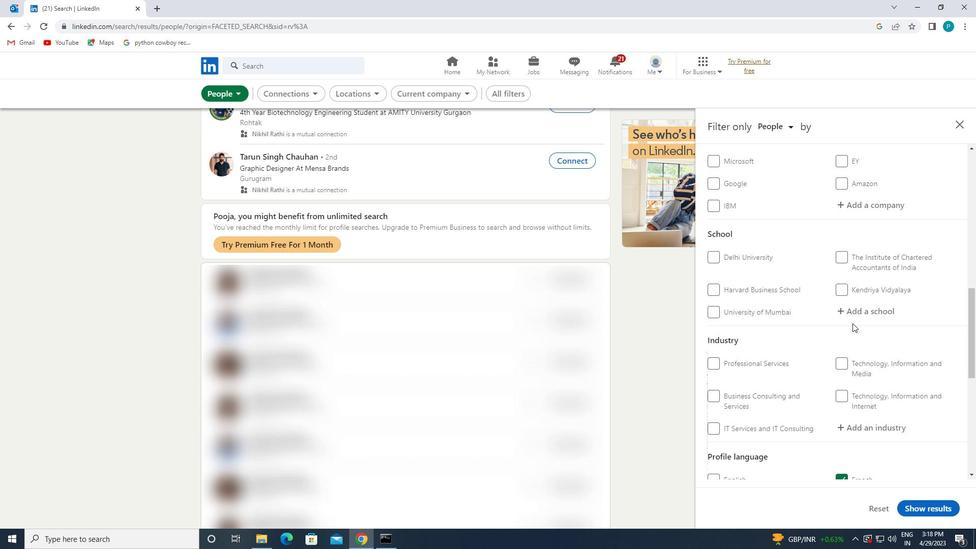 
Action: Mouse pressed left at (851, 311)
Screenshot: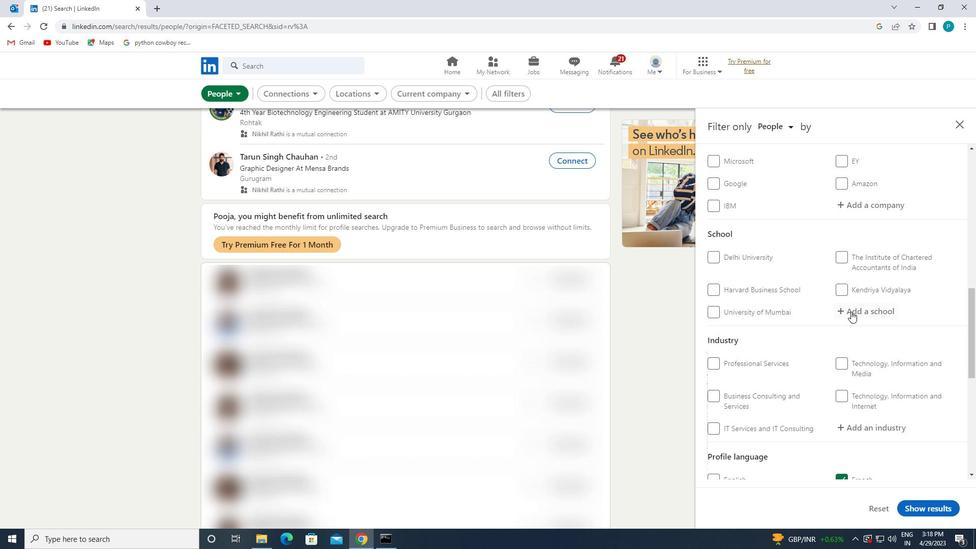 
Action: Key pressed <Key.caps_lock>K<Key.caps_lock>URU
Screenshot: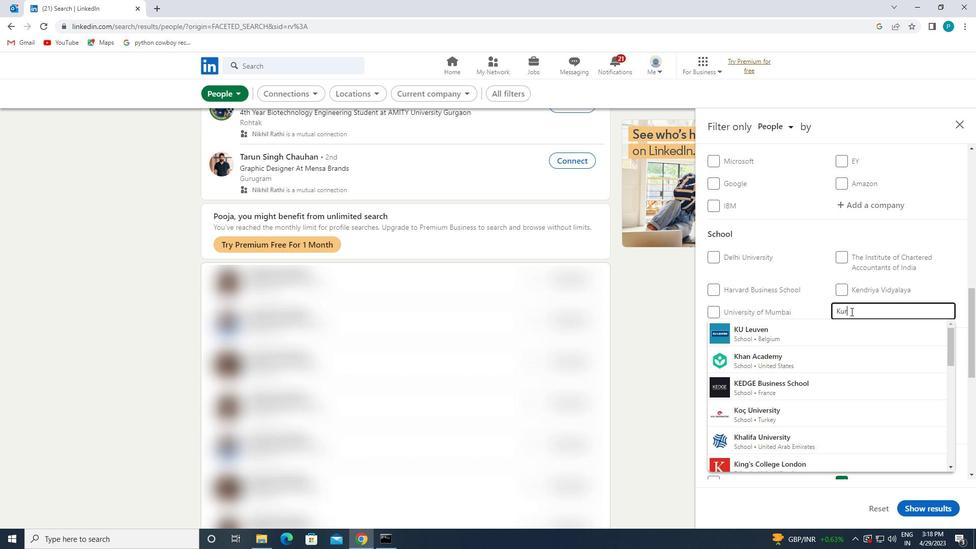 
Action: Mouse moved to (847, 324)
Screenshot: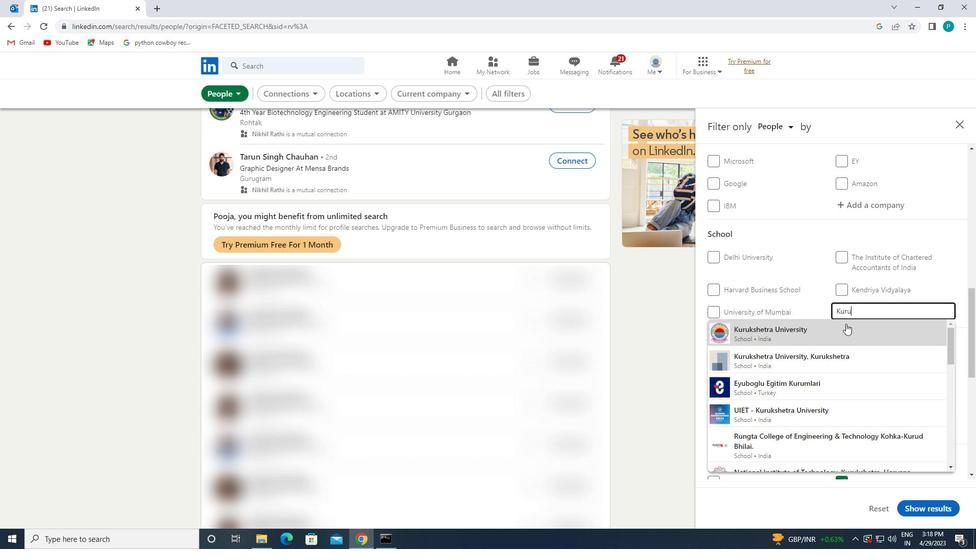 
Action: Mouse pressed left at (847, 324)
Screenshot: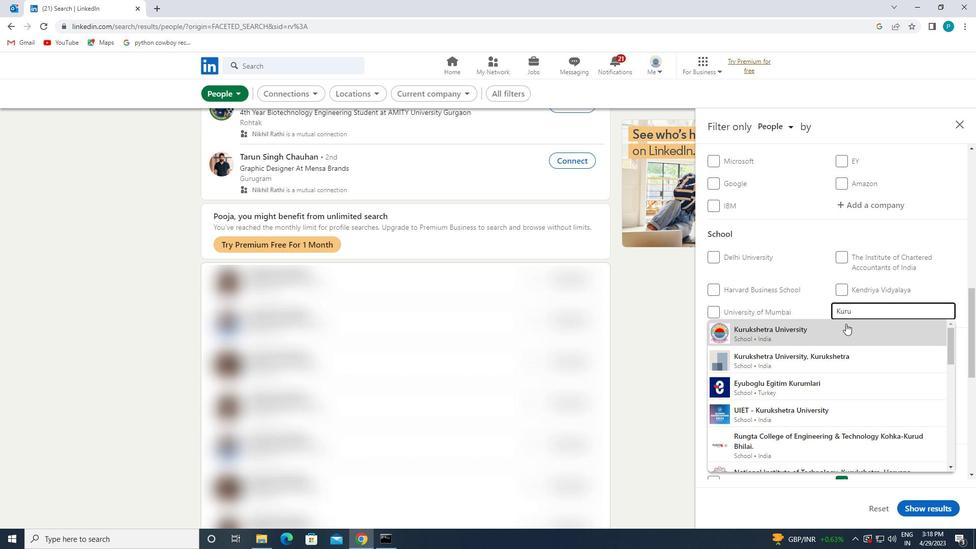 
Action: Mouse scrolled (847, 324) with delta (0, 0)
Screenshot: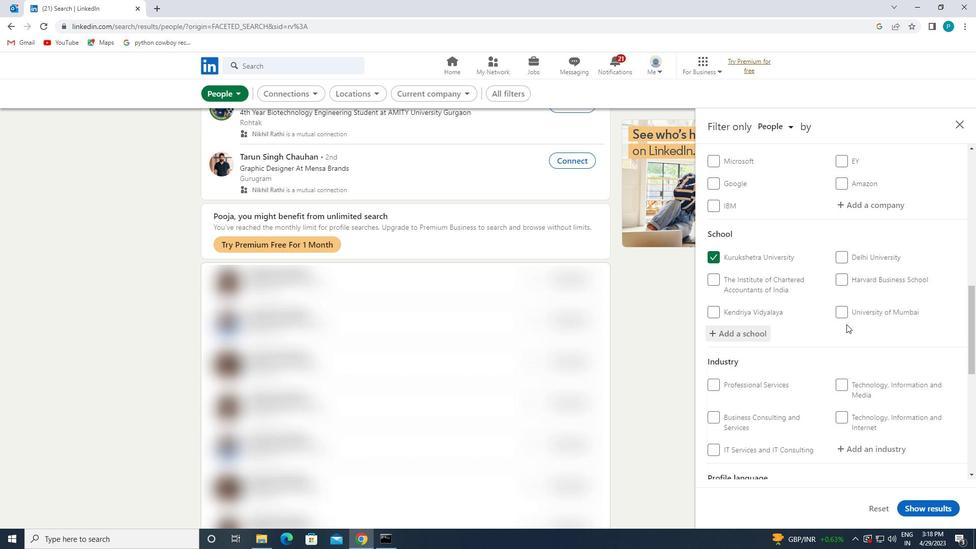 
Action: Mouse scrolled (847, 324) with delta (0, 0)
Screenshot: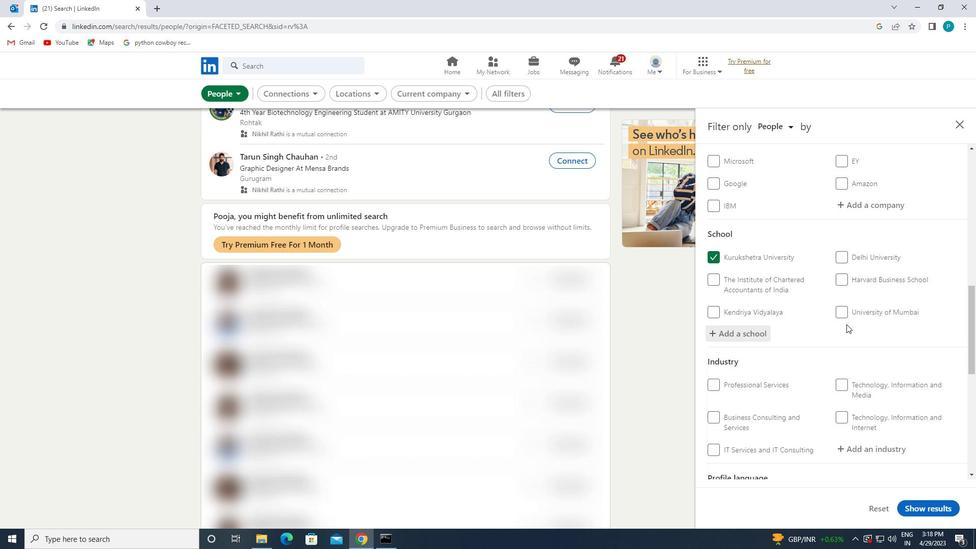 
Action: Mouse scrolled (847, 324) with delta (0, 0)
Screenshot: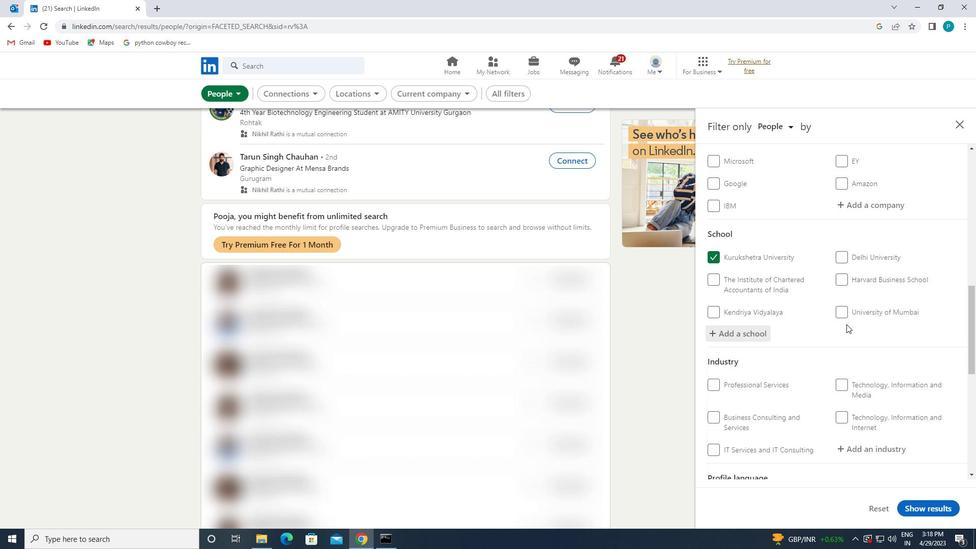 
Action: Mouse moved to (851, 302)
Screenshot: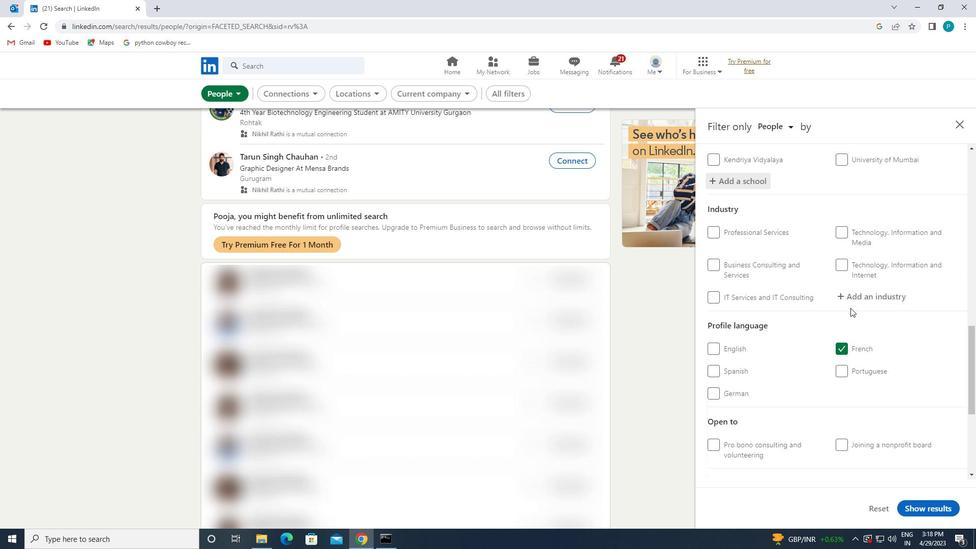 
Action: Mouse pressed left at (851, 302)
Screenshot: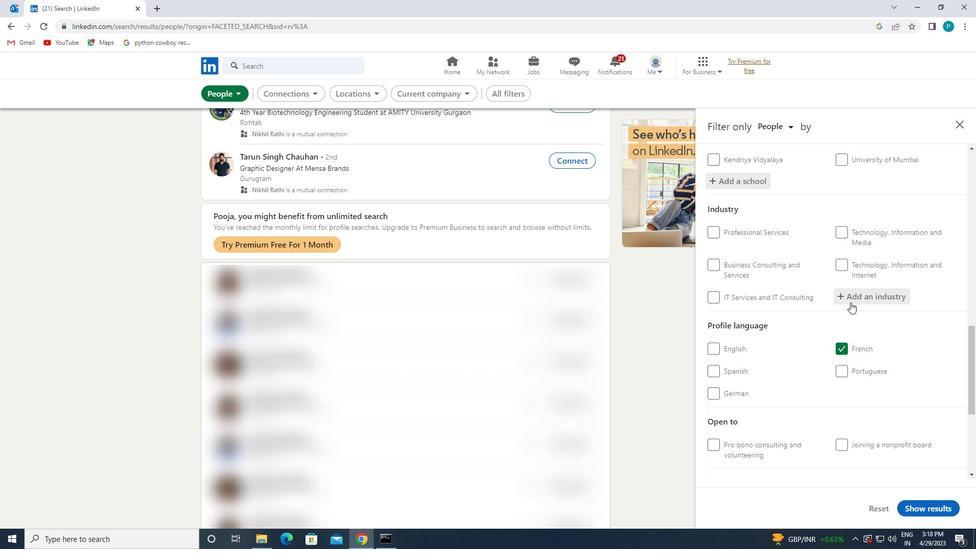 
Action: Key pressed <Key.caps_lock>H<Key.caps_lock>EALTH
Screenshot: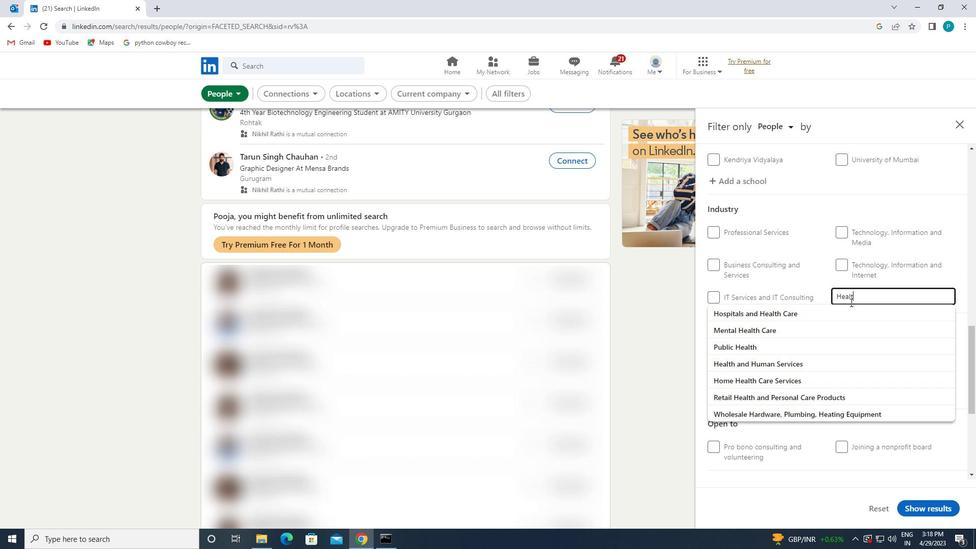 
Action: Mouse moved to (809, 362)
Screenshot: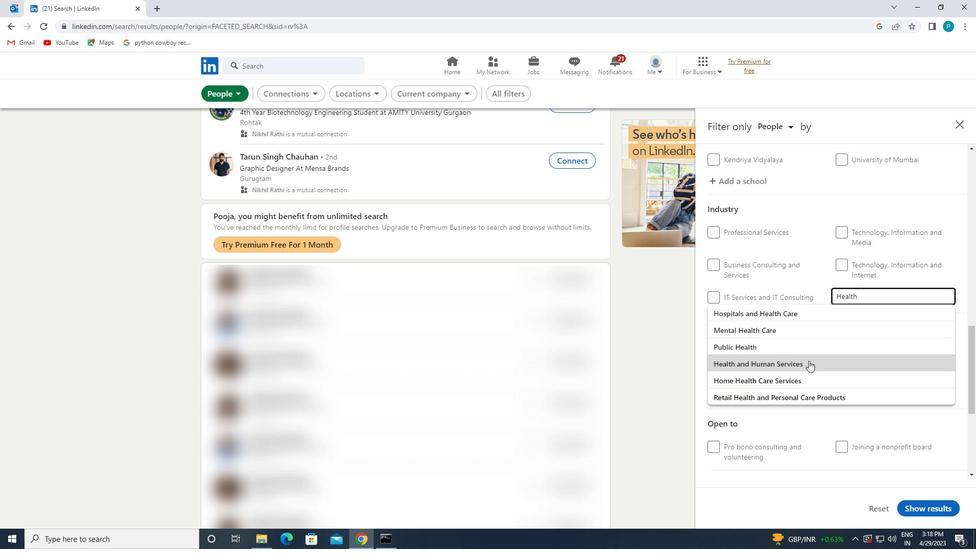 
Action: Mouse pressed left at (809, 362)
Screenshot: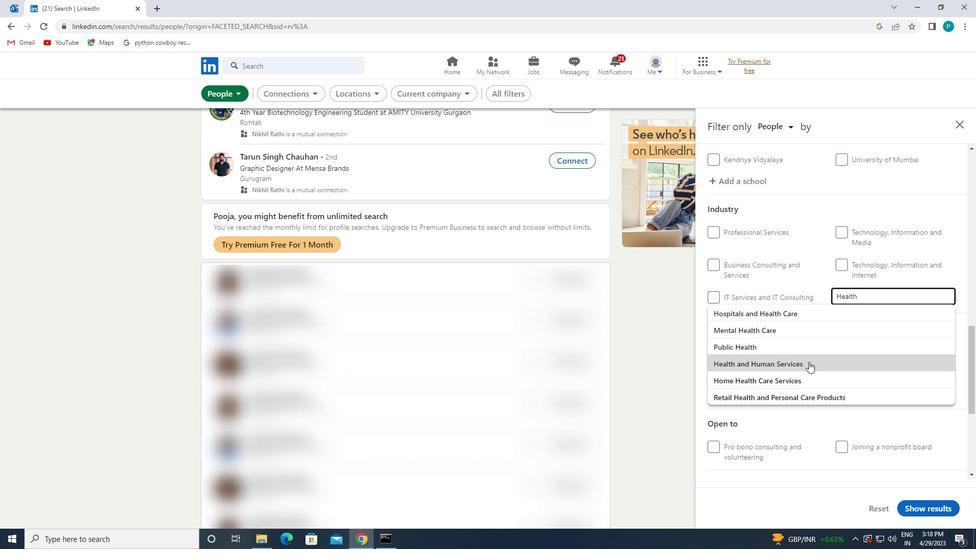 
Action: Mouse scrolled (809, 361) with delta (0, 0)
Screenshot: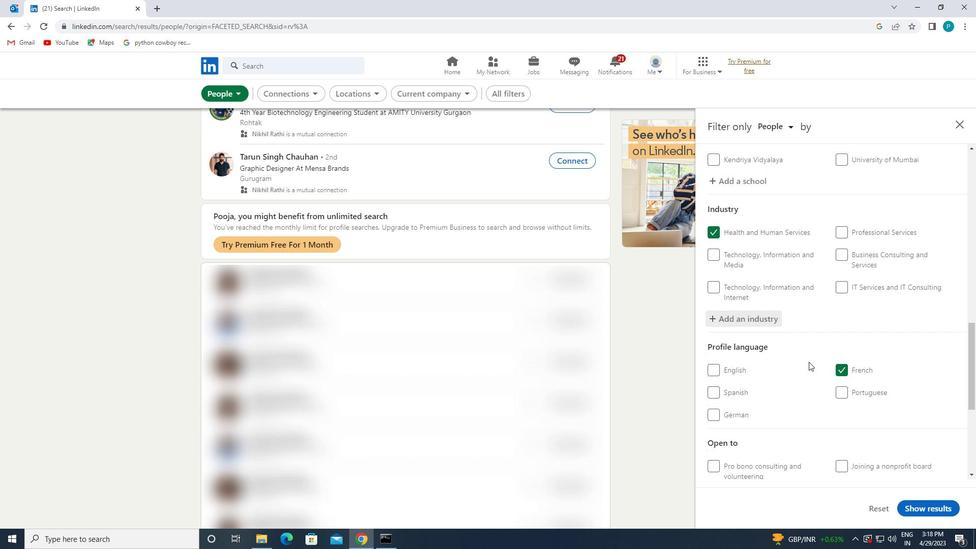 
Action: Mouse scrolled (809, 361) with delta (0, 0)
Screenshot: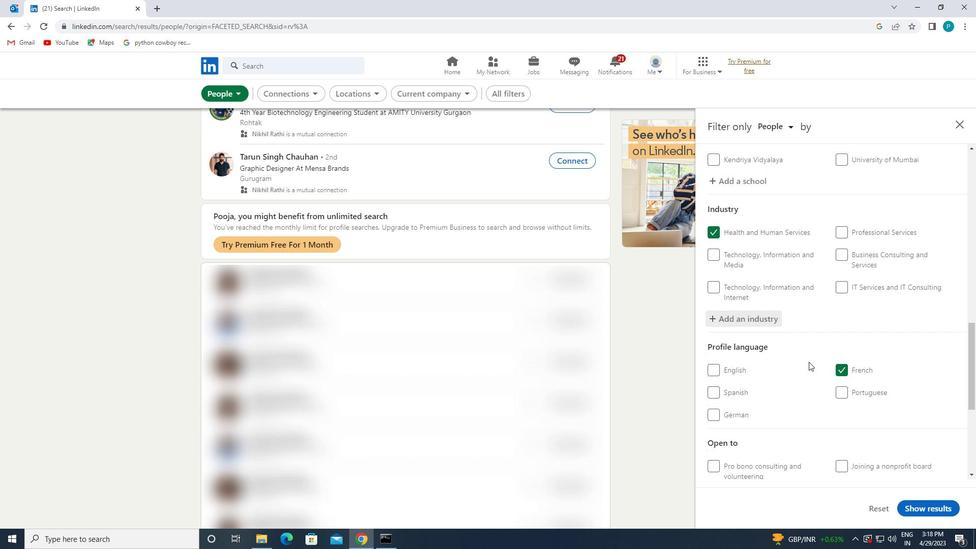 
Action: Mouse moved to (828, 378)
Screenshot: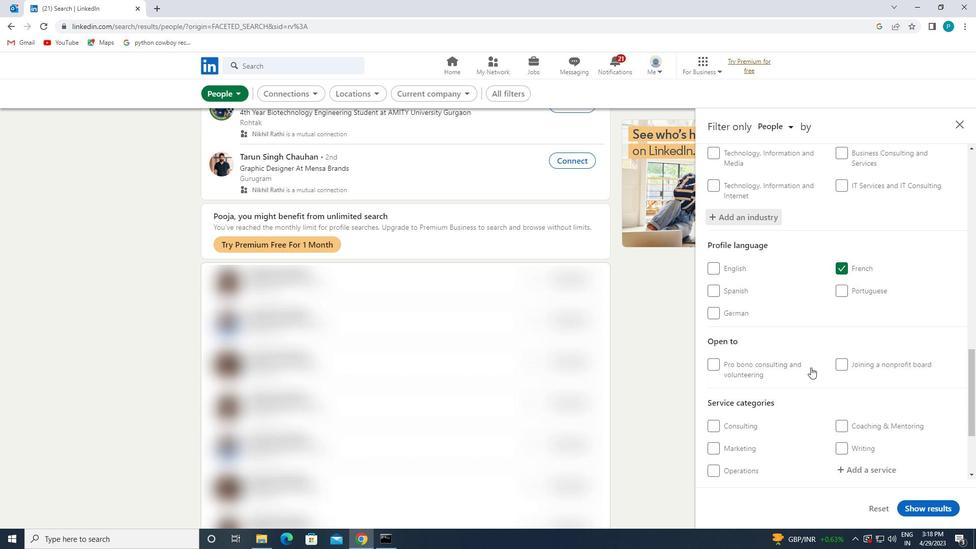 
Action: Mouse scrolled (828, 377) with delta (0, 0)
Screenshot: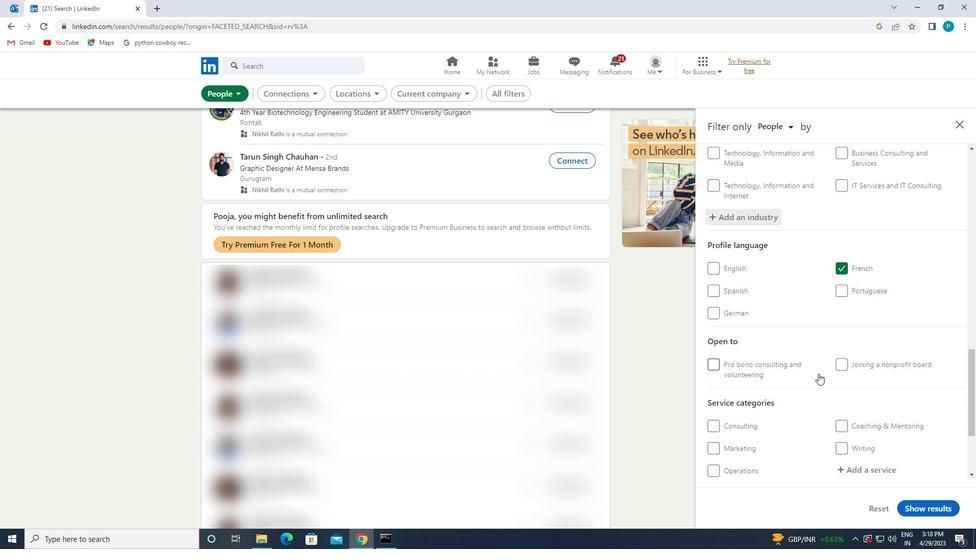 
Action: Mouse moved to (883, 421)
Screenshot: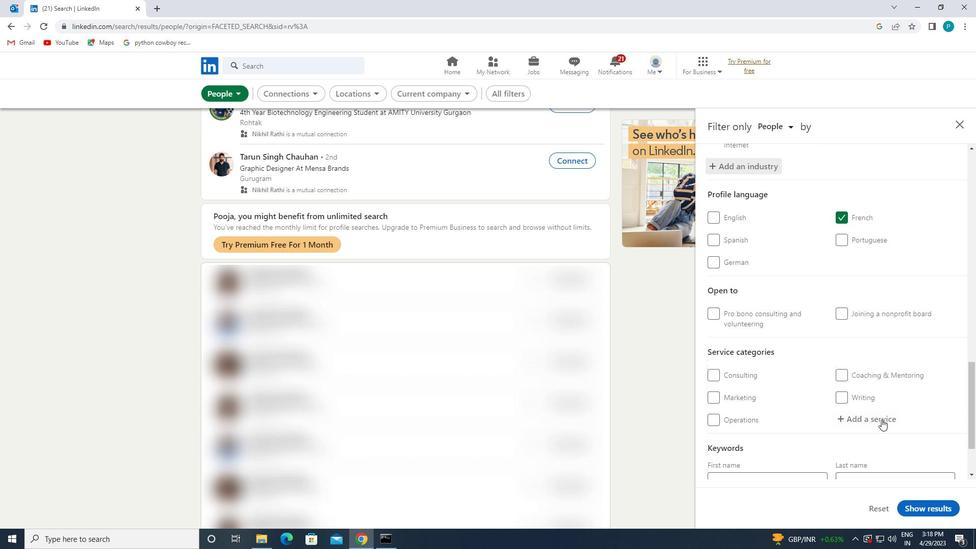 
Action: Mouse pressed left at (883, 421)
Screenshot: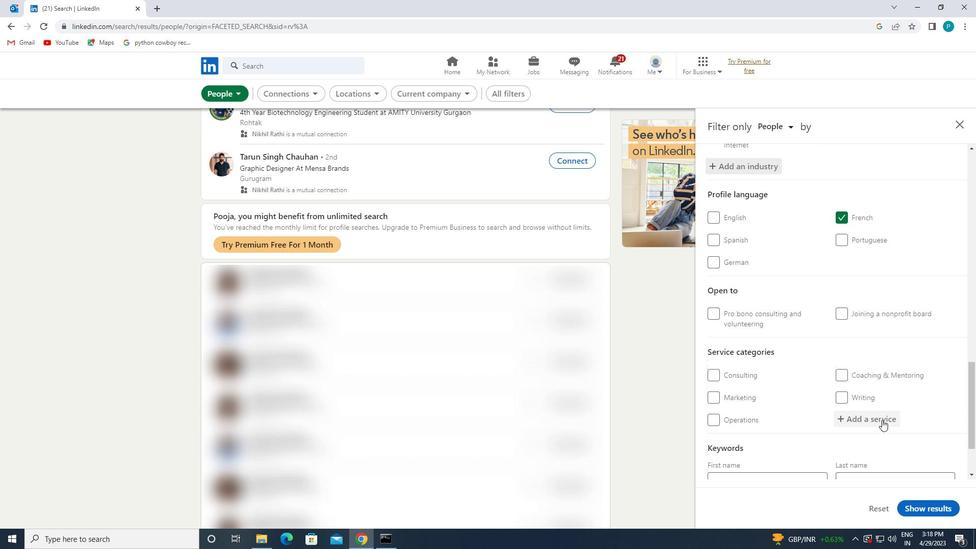 
Action: Mouse moved to (884, 409)
Screenshot: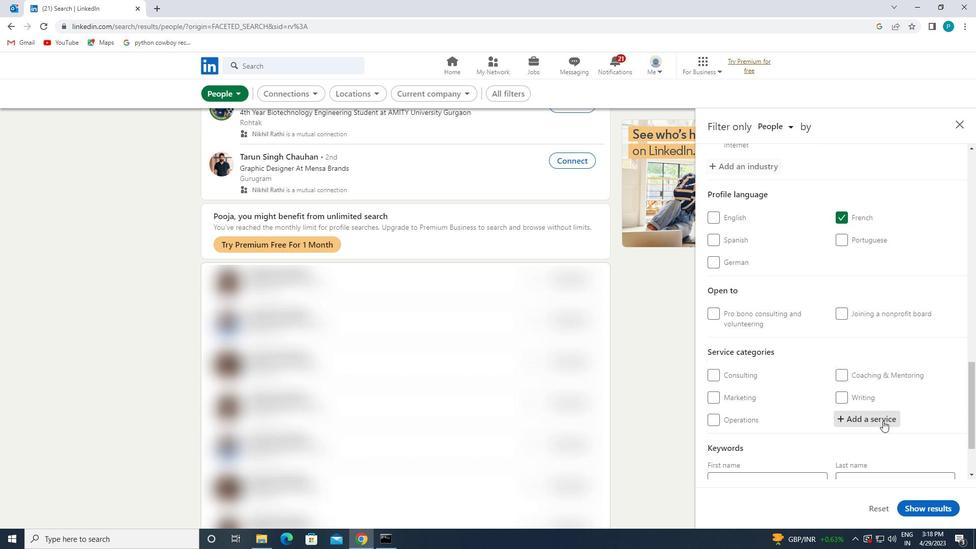 
Action: Key pressed <Key.caps_lock>N<Key.caps_lock>ONPROFIT
Screenshot: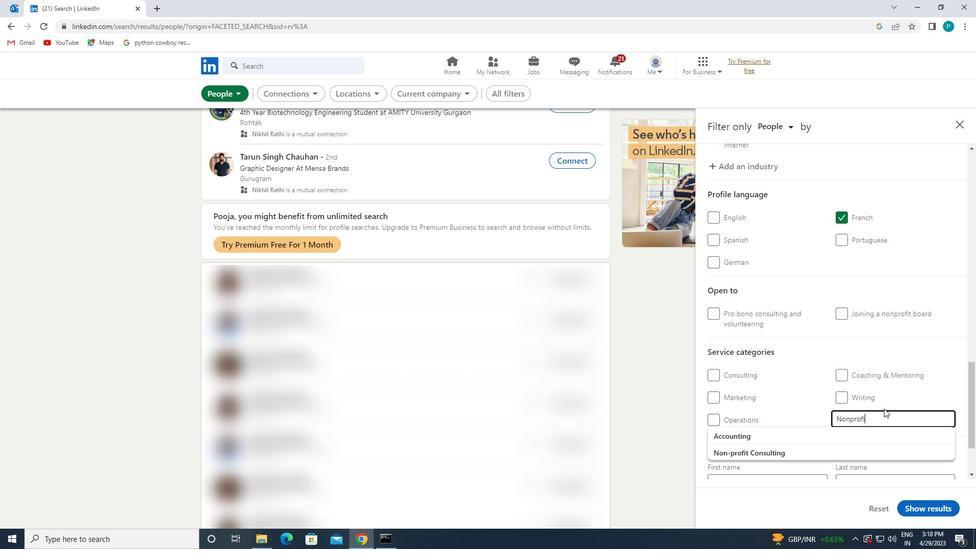 
Action: Mouse moved to (841, 446)
Screenshot: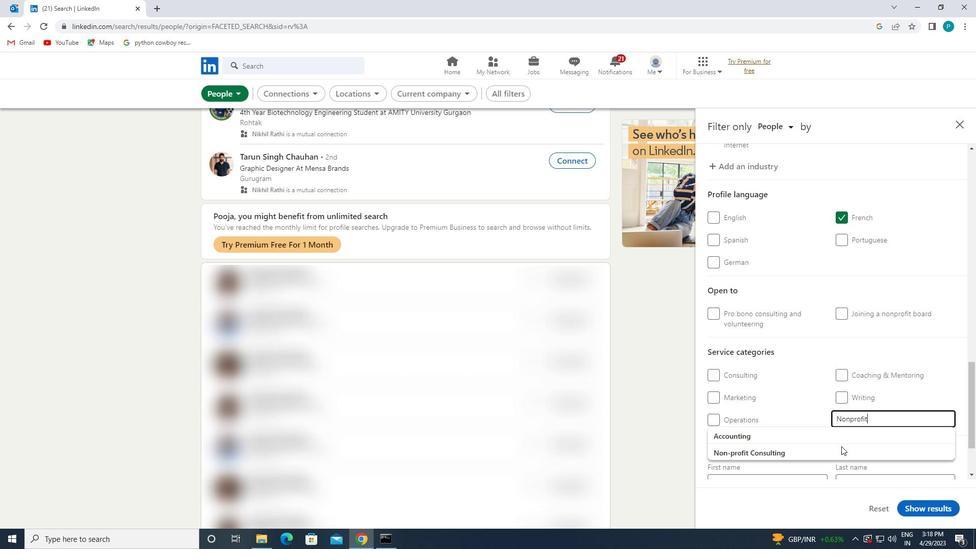 
Action: Mouse scrolled (841, 446) with delta (0, 0)
Screenshot: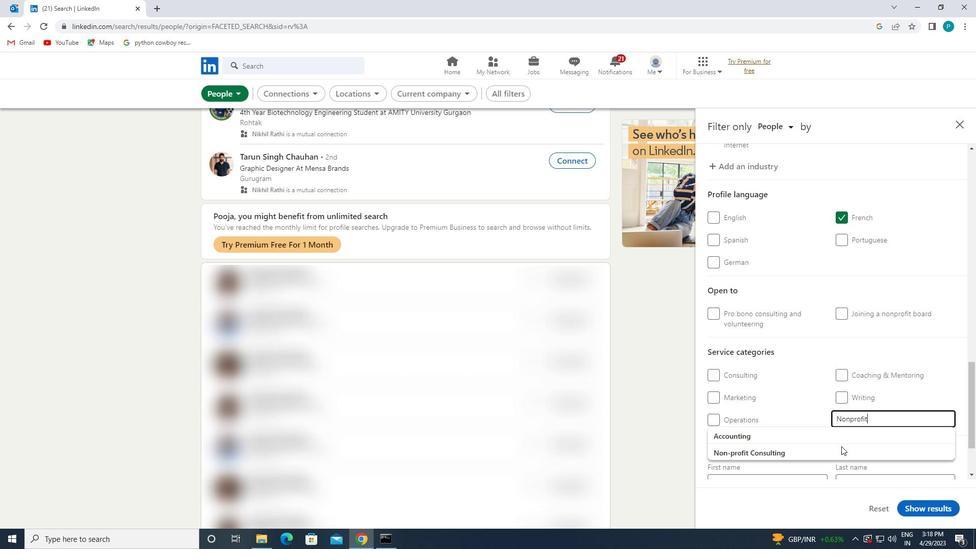
Action: Mouse moved to (786, 451)
Screenshot: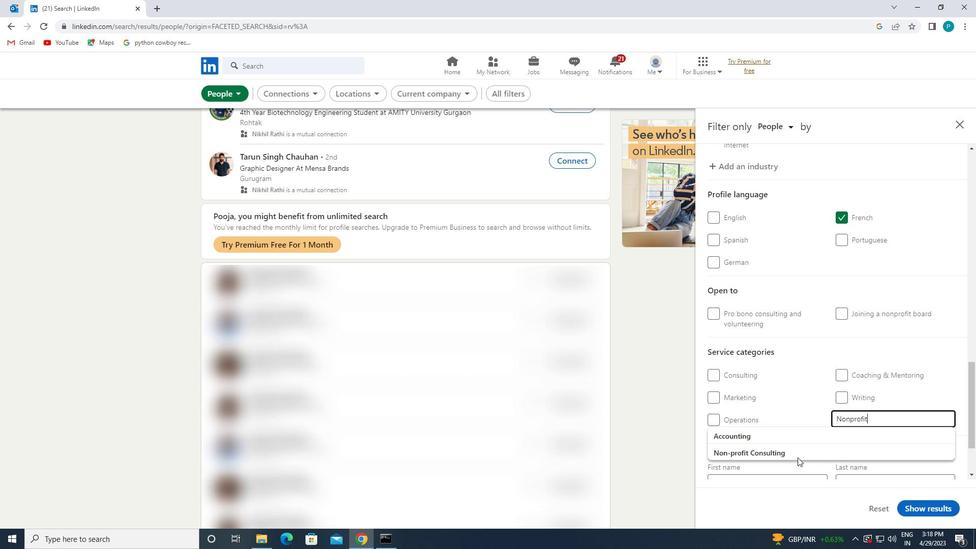
Action: Mouse pressed left at (786, 451)
Screenshot: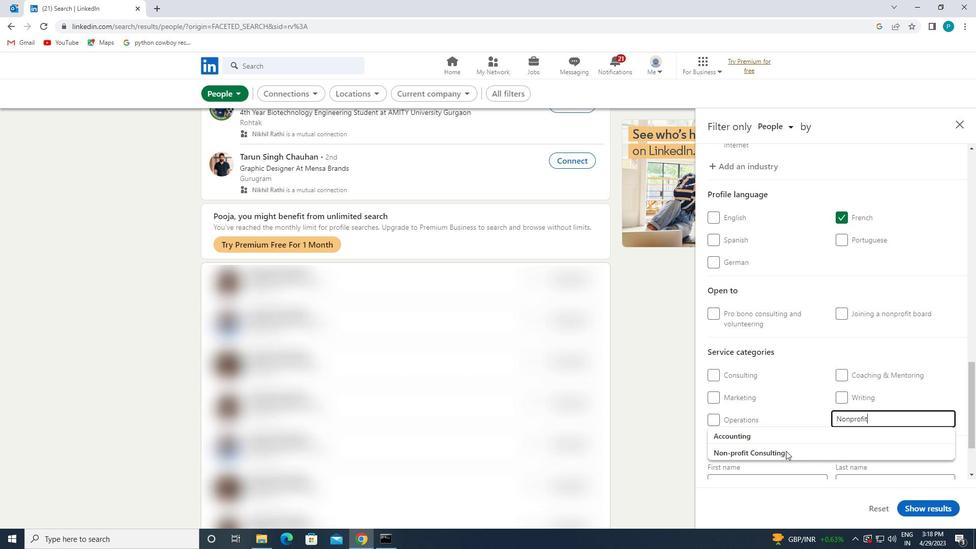 
Action: Mouse moved to (784, 449)
Screenshot: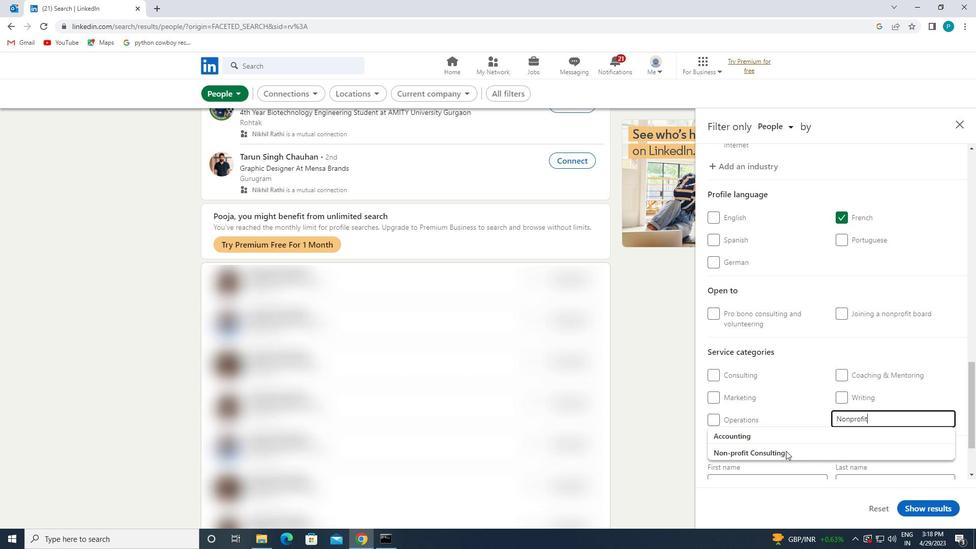 
Action: Mouse pressed left at (784, 449)
Screenshot: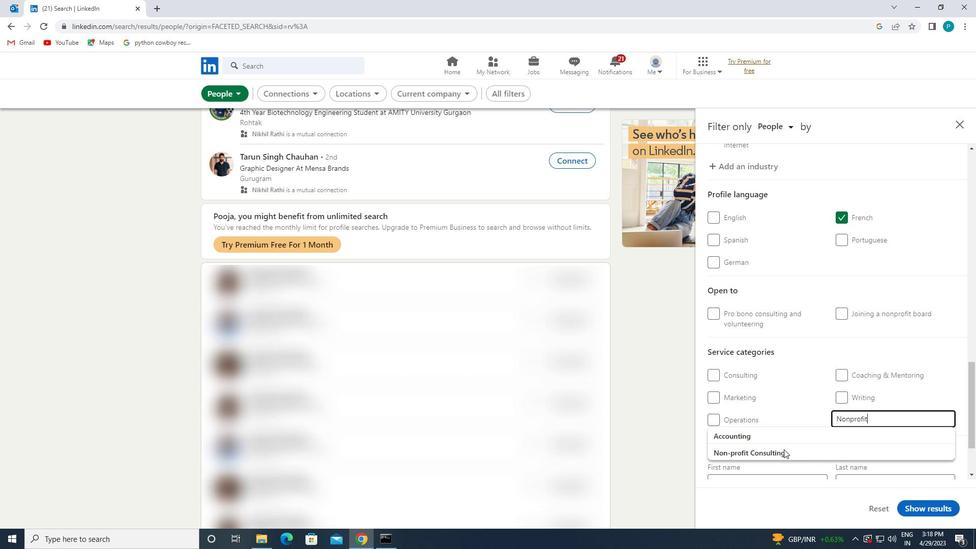 
Action: Mouse moved to (775, 443)
Screenshot: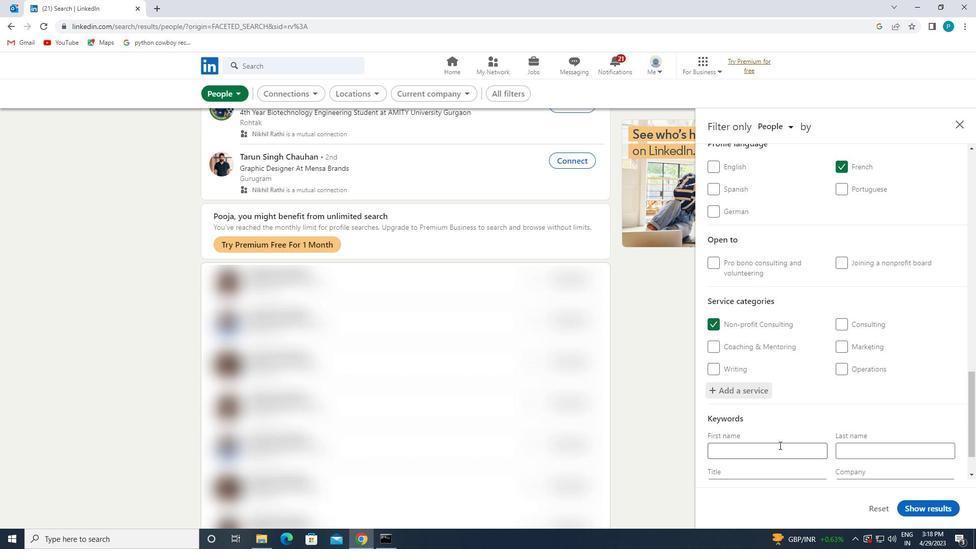 
Action: Mouse scrolled (775, 443) with delta (0, 0)
Screenshot: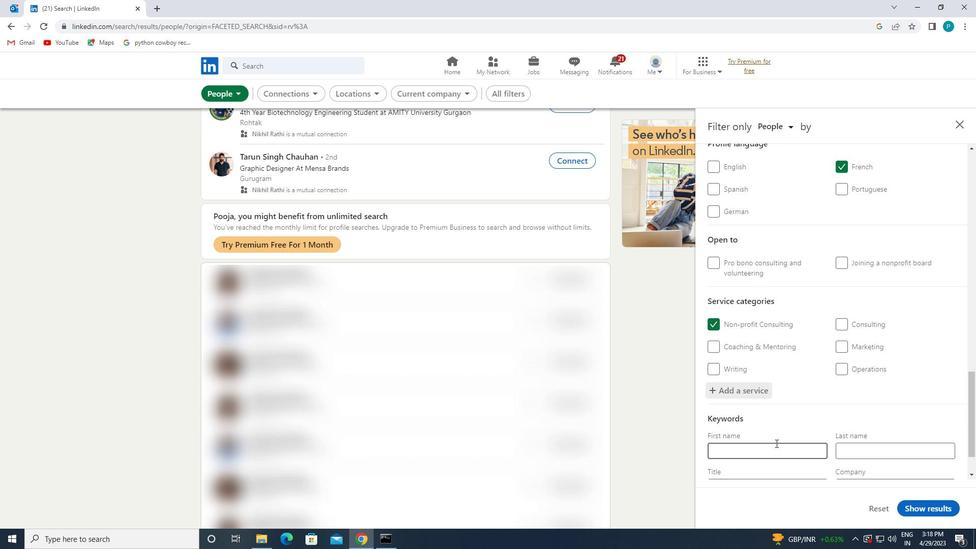 
Action: Mouse scrolled (775, 443) with delta (0, 0)
Screenshot: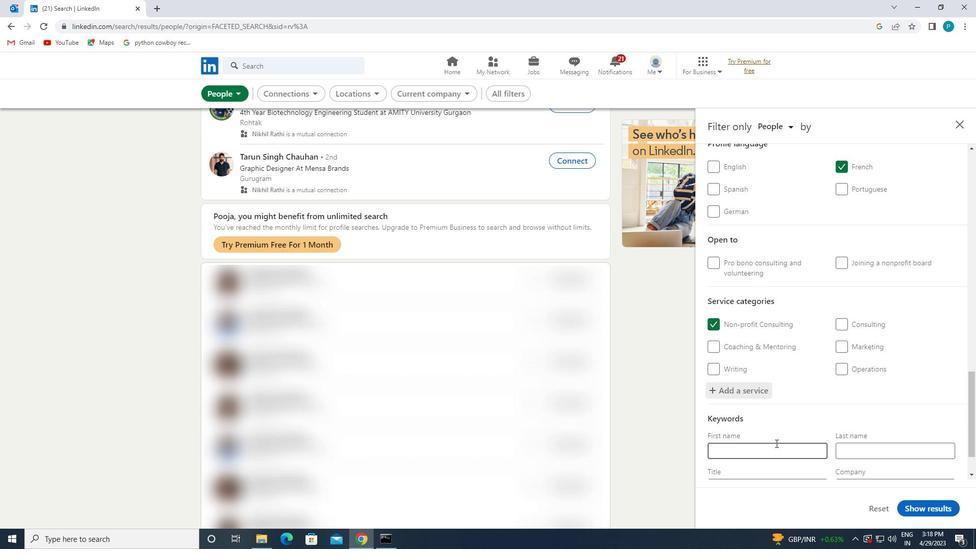 
Action: Mouse moved to (770, 439)
Screenshot: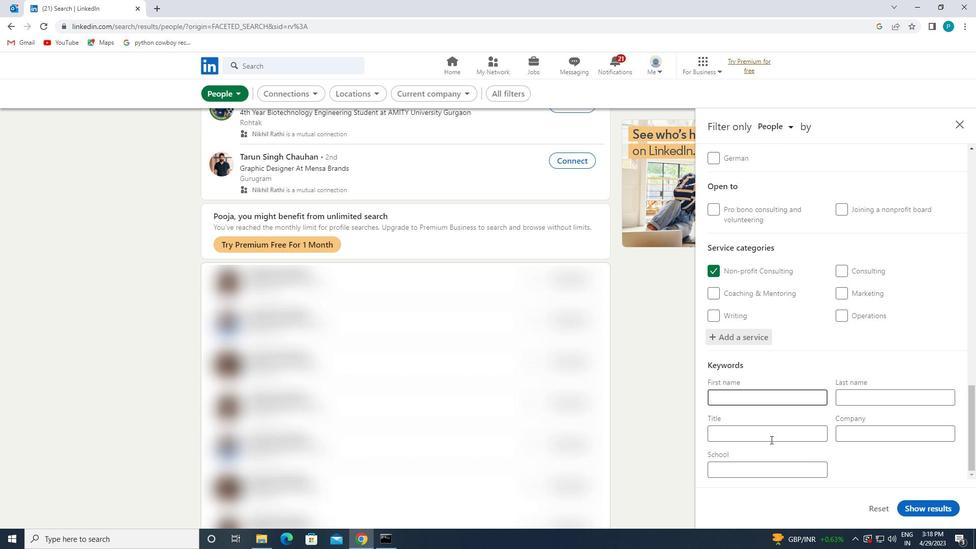 
Action: Mouse pressed left at (770, 439)
Screenshot: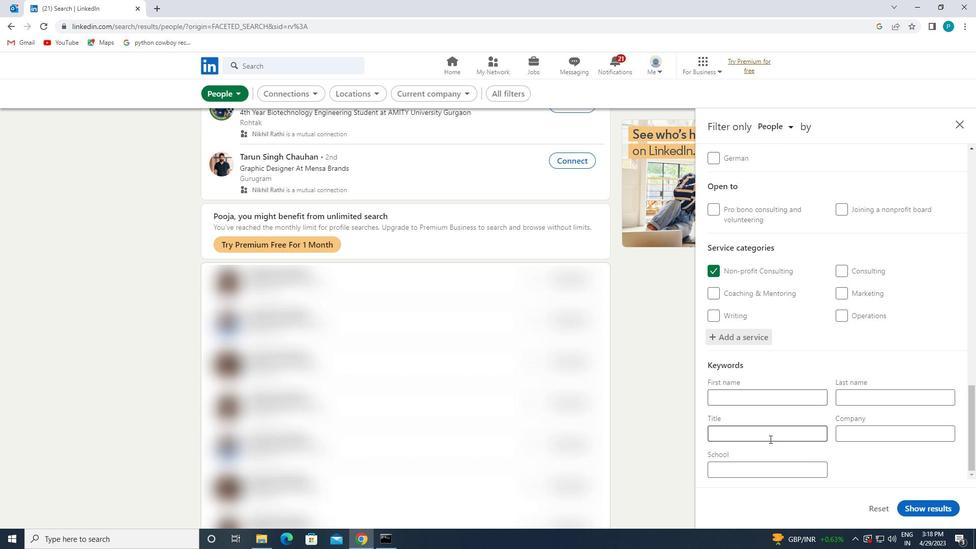 
Action: Key pressed <Key.caps_lock>S<Key.caps_lock>HELF<Key.space><Key.caps_lock>S<Key.caps_lock>TOKER
Screenshot: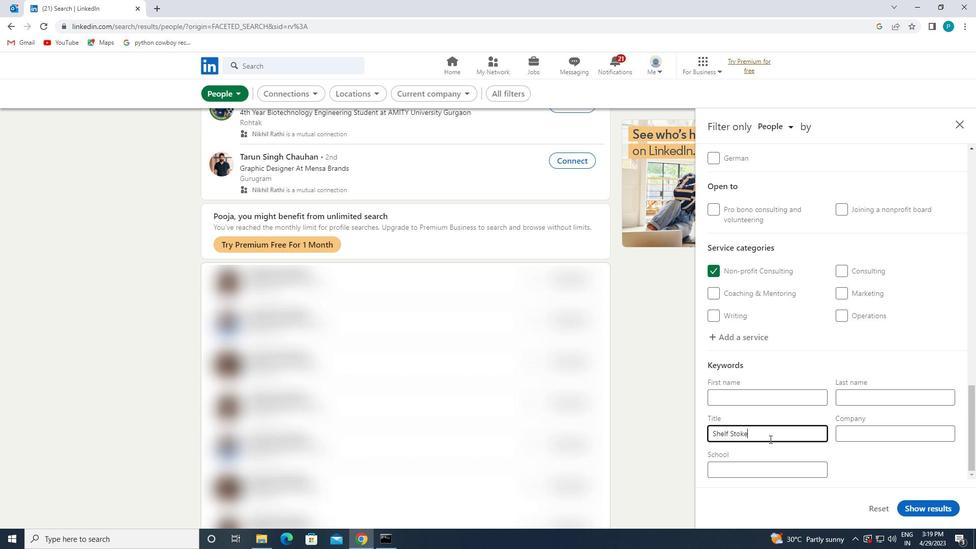 
Action: Mouse moved to (918, 502)
Screenshot: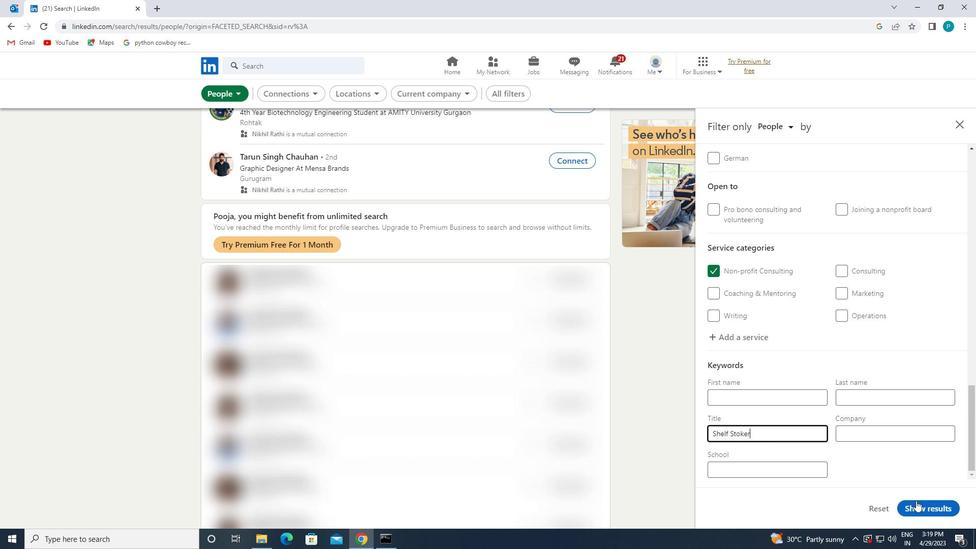 
Action: Mouse pressed left at (918, 502)
Screenshot: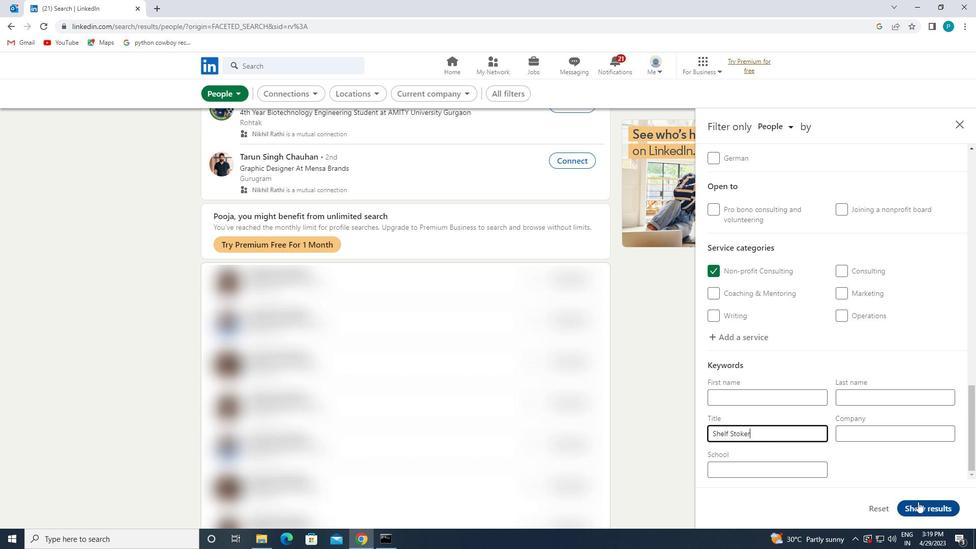 
Action: Mouse moved to (915, 500)
Screenshot: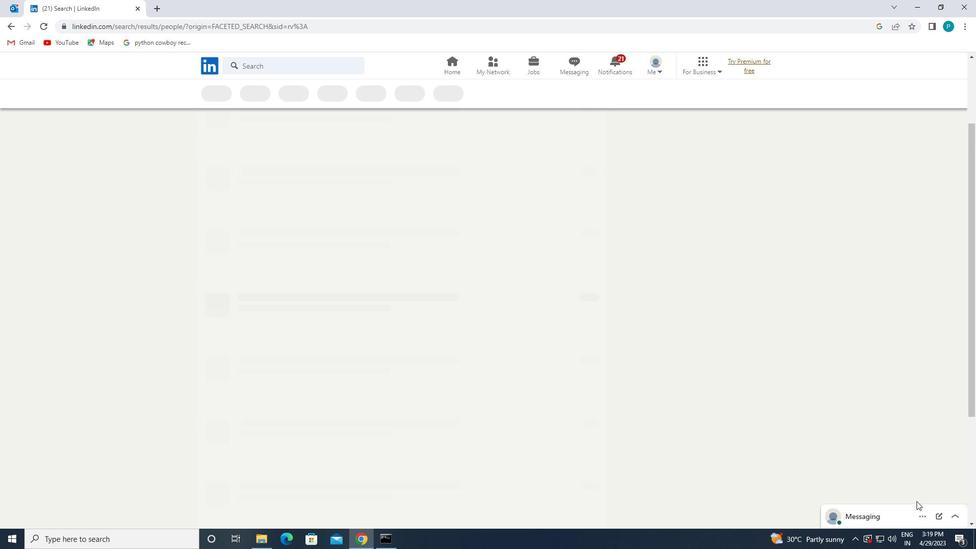 
